 Task: Look for space in Mymensingh, Bangladesh from 8th June, 2023 to 12th June, 2023 for 2 adults in price range Rs.8000 to Rs.16000. Place can be private room with 1  bedroom having 1 bed and 1 bathroom. Property type can be flatguest house, hotel. Amenities needed are: air conditioning. Booking option can be shelf check-in. Required host language is English.
Action: Mouse moved to (408, 111)
Screenshot: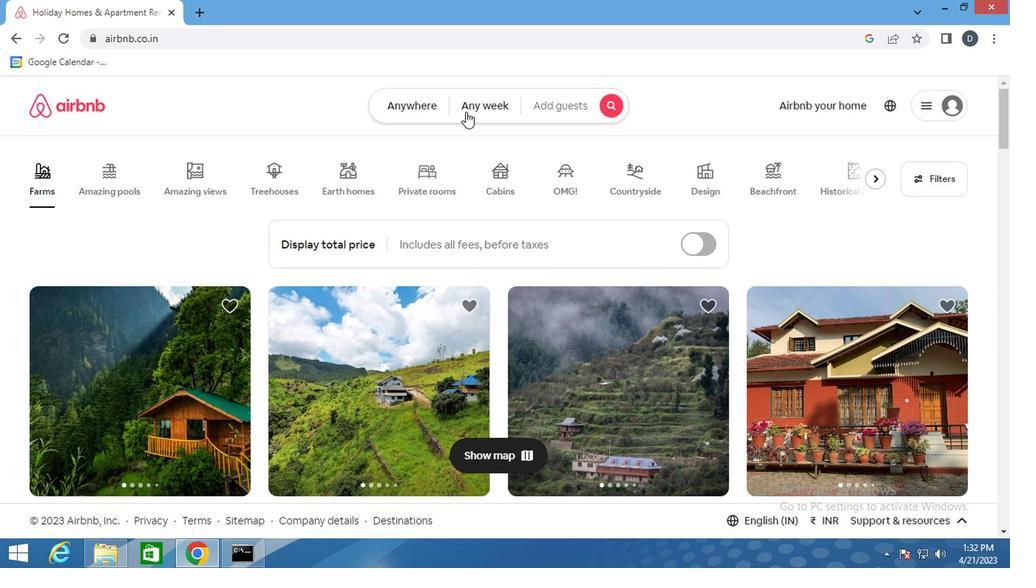 
Action: Mouse pressed left at (408, 111)
Screenshot: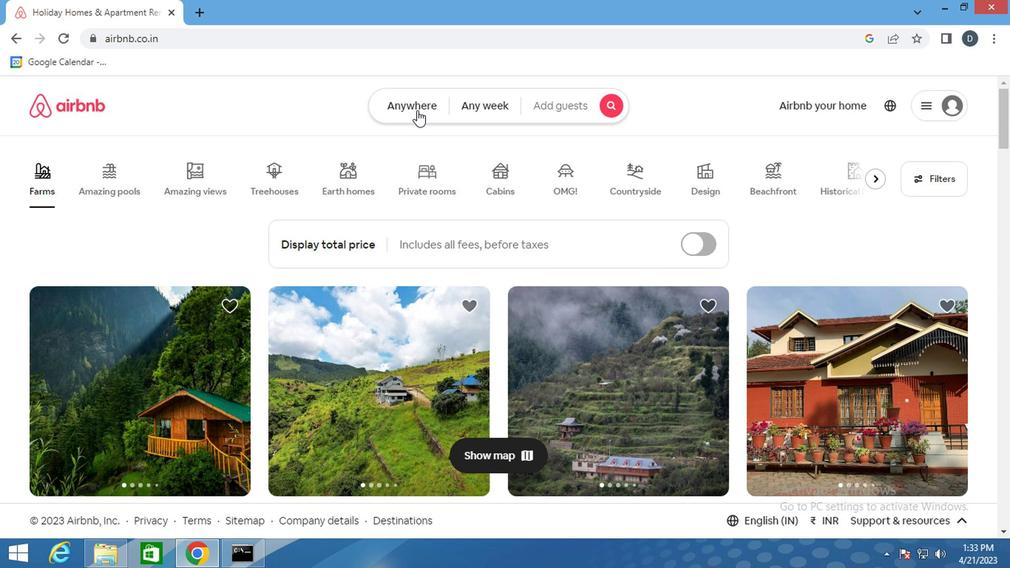 
Action: Mouse moved to (297, 170)
Screenshot: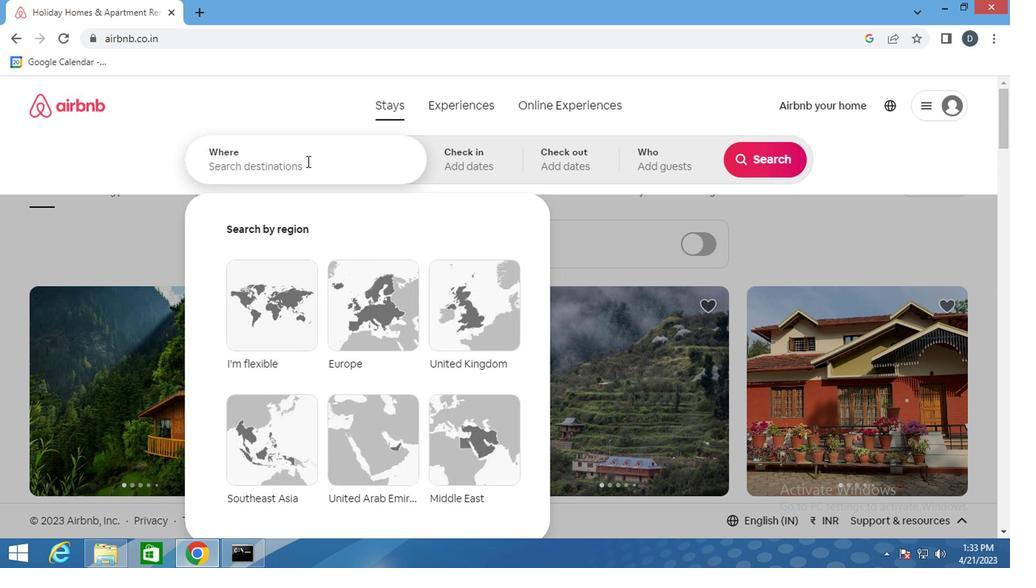 
Action: Mouse pressed left at (297, 170)
Screenshot: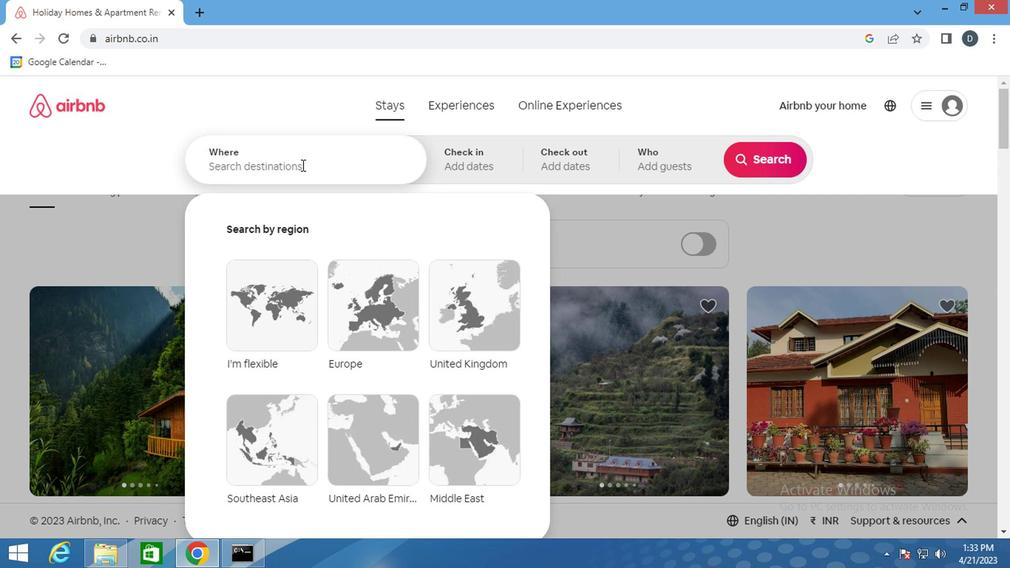 
Action: Key pressed <Key.shift_r>Mym<Key.down><Key.enter>
Screenshot: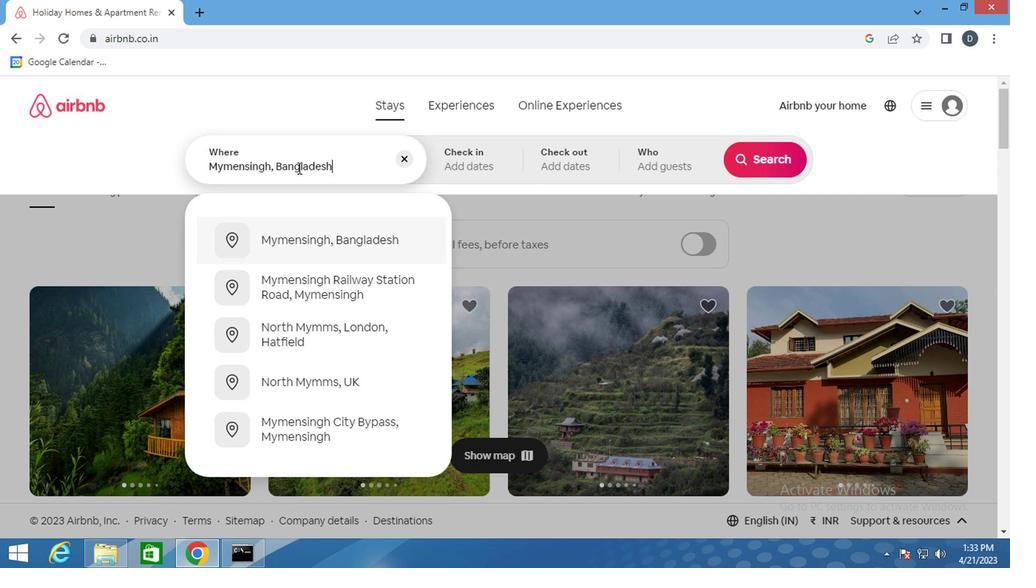
Action: Mouse moved to (745, 281)
Screenshot: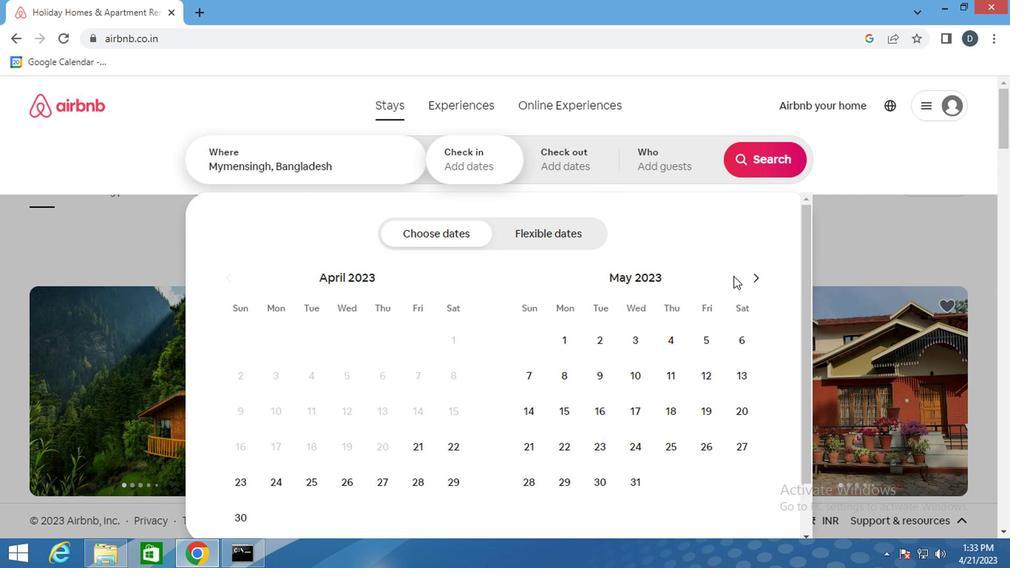 
Action: Mouse pressed left at (745, 281)
Screenshot: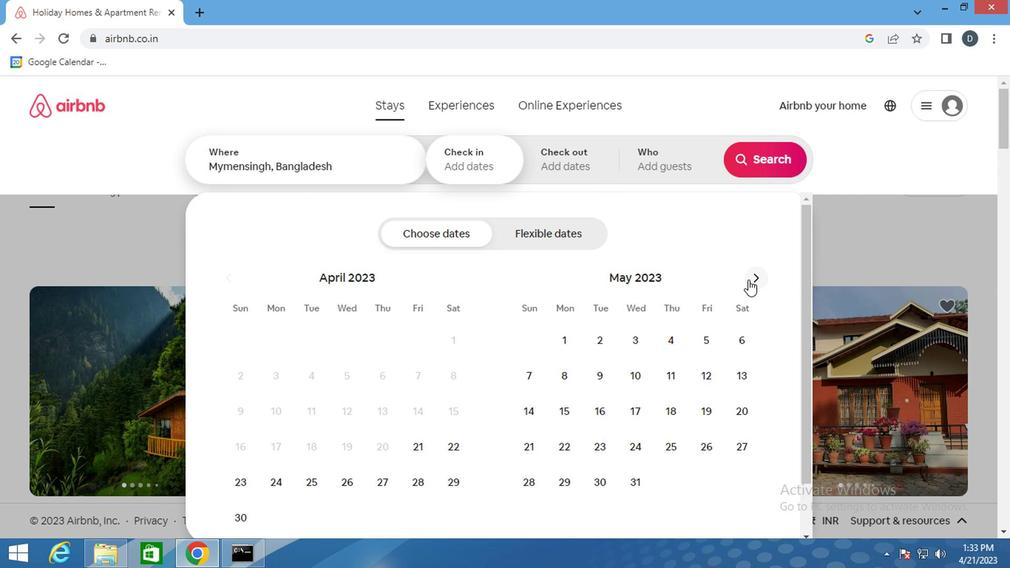 
Action: Mouse pressed left at (745, 281)
Screenshot: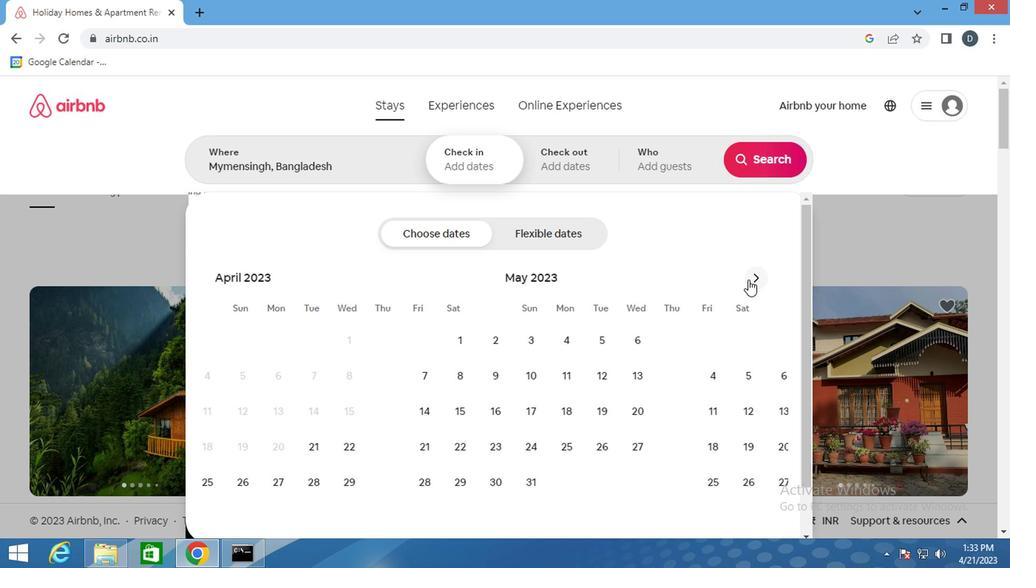 
Action: Mouse moved to (384, 380)
Screenshot: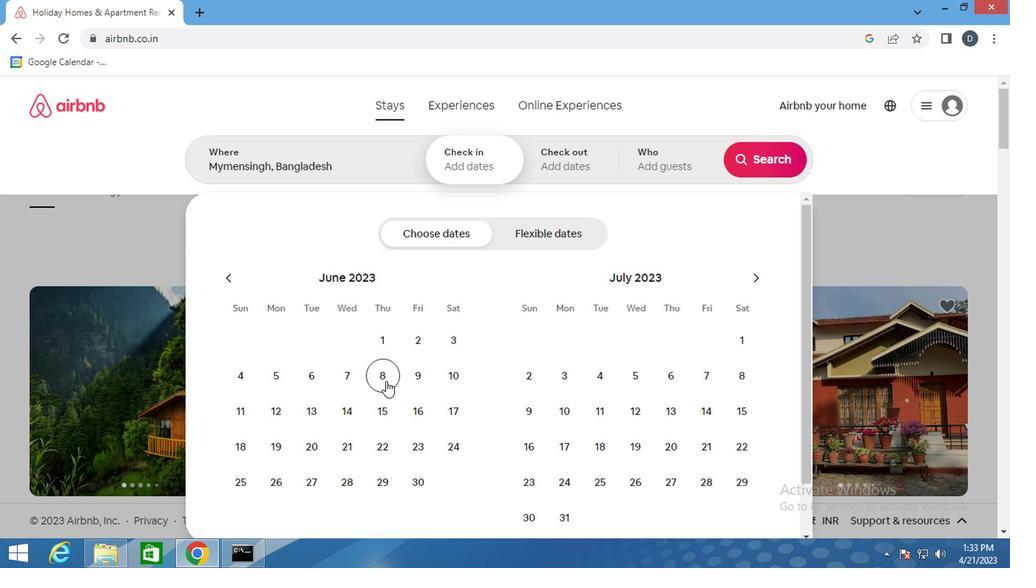 
Action: Mouse pressed left at (384, 380)
Screenshot: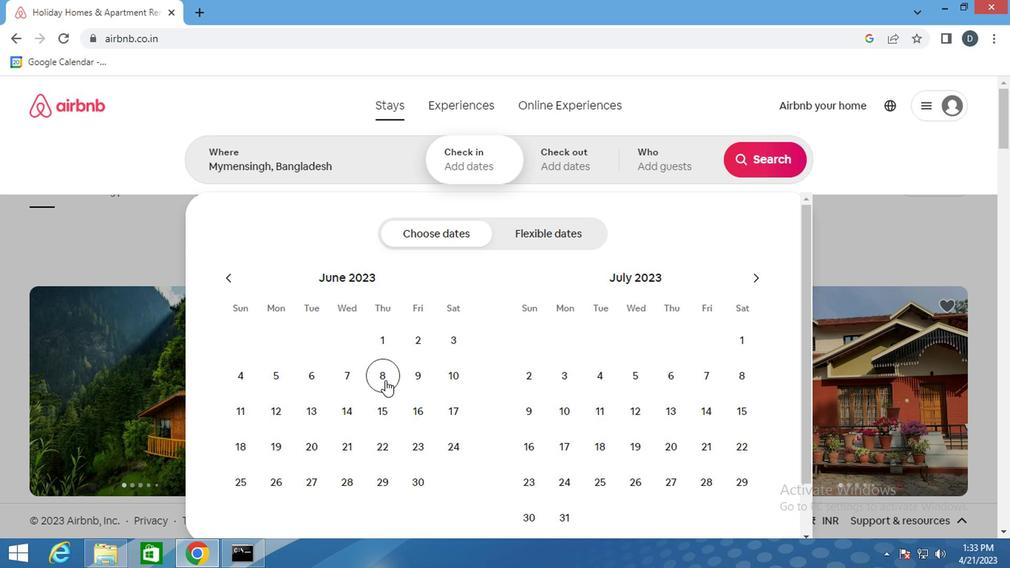 
Action: Mouse moved to (275, 410)
Screenshot: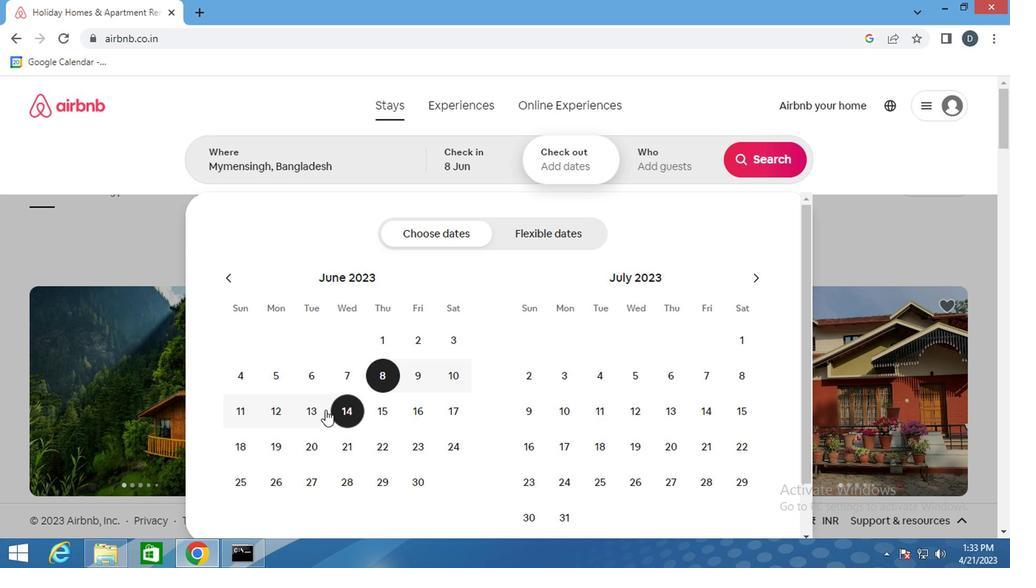 
Action: Mouse pressed left at (275, 410)
Screenshot: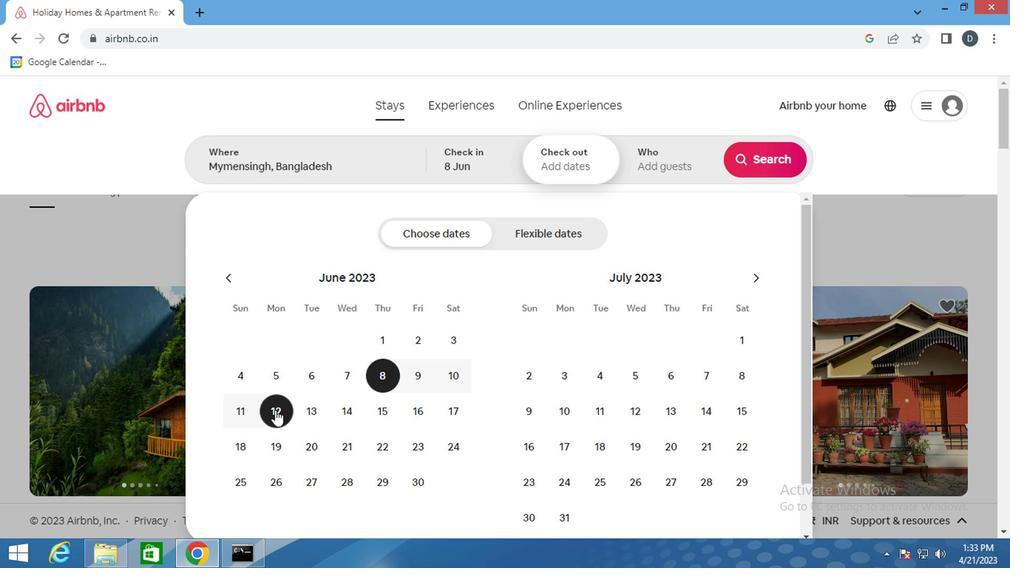 
Action: Mouse moved to (639, 163)
Screenshot: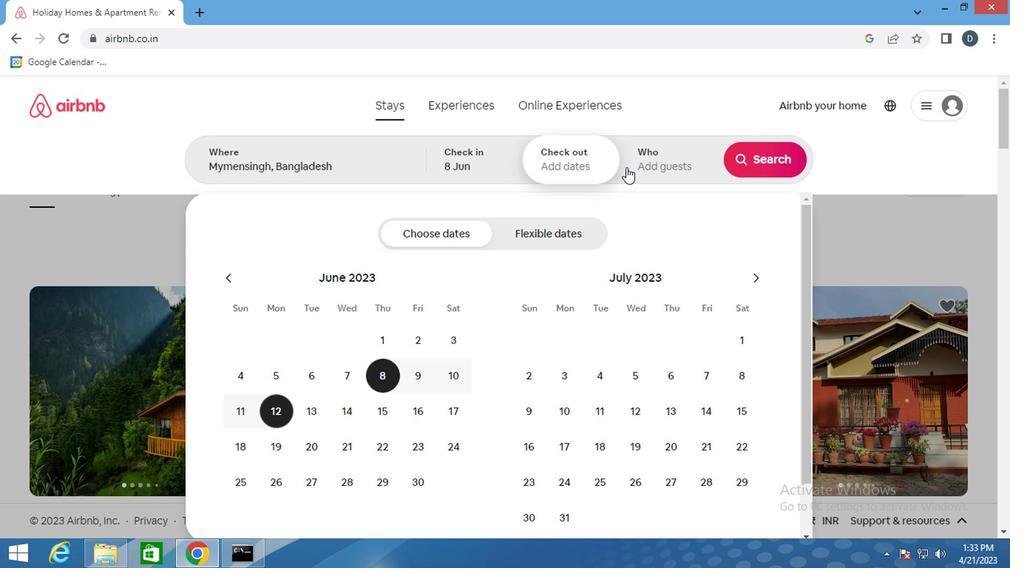 
Action: Mouse pressed left at (639, 163)
Screenshot: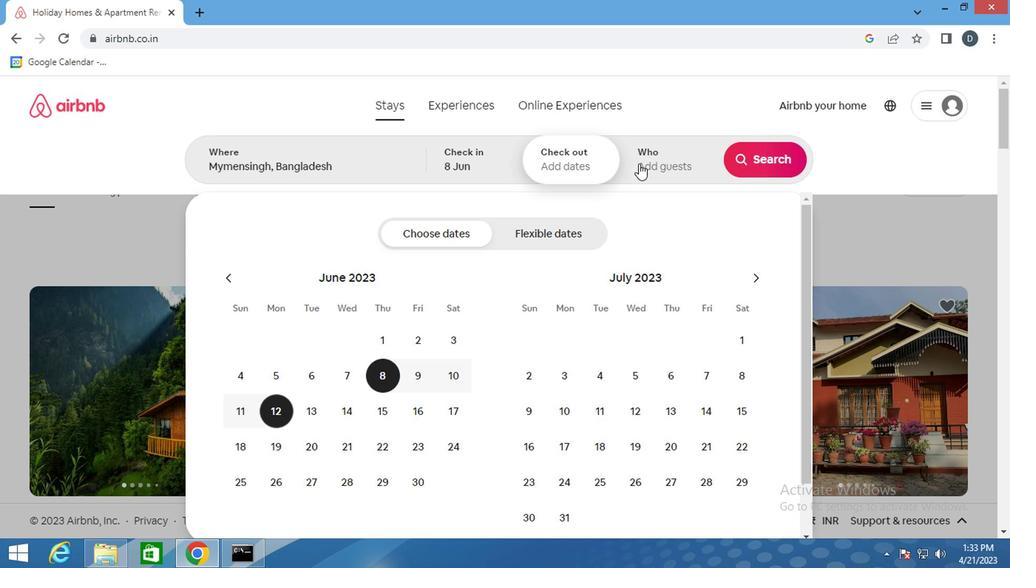 
Action: Mouse moved to (762, 241)
Screenshot: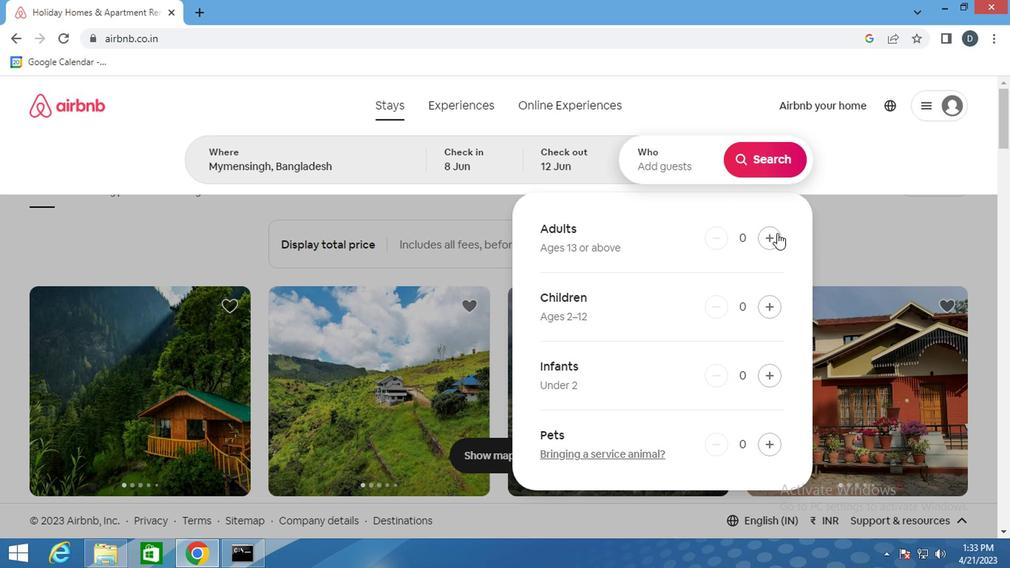 
Action: Mouse pressed left at (762, 241)
Screenshot: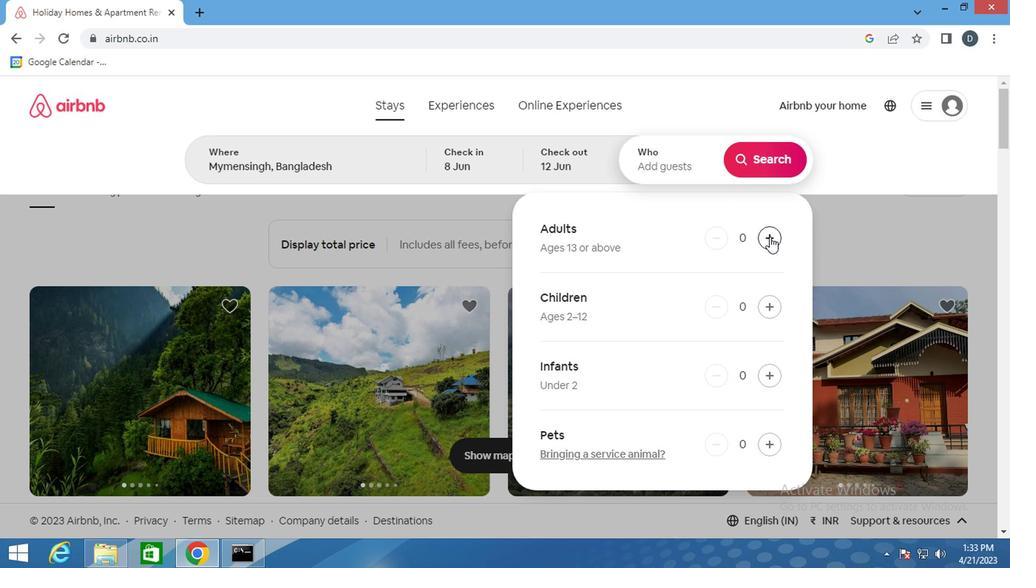 
Action: Mouse pressed left at (762, 241)
Screenshot: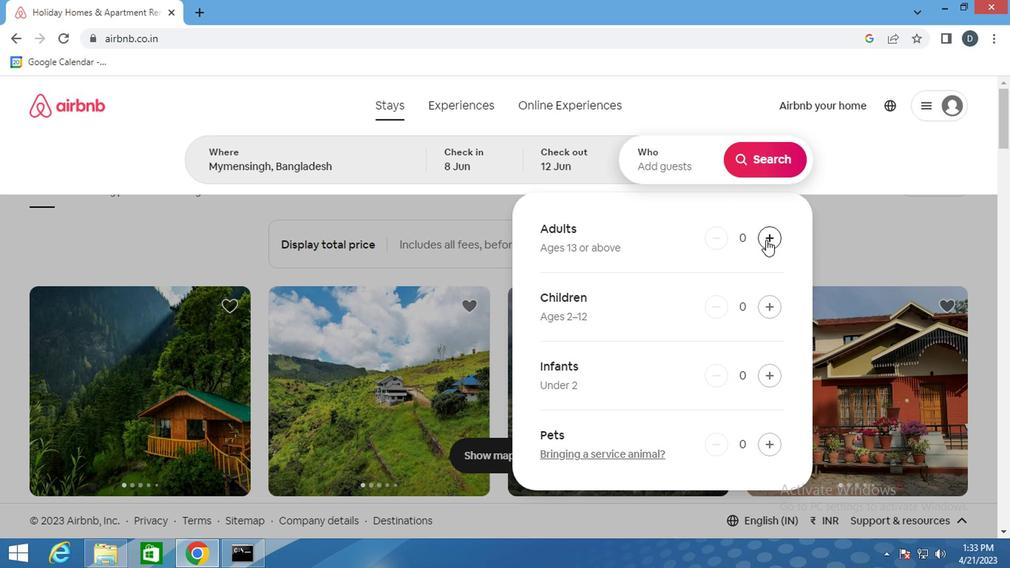 
Action: Mouse moved to (748, 173)
Screenshot: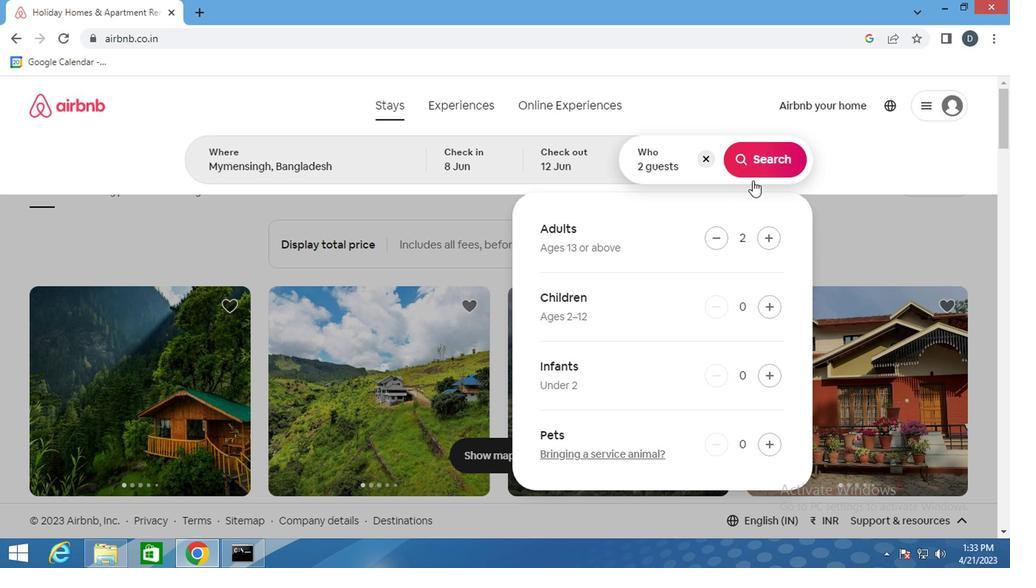 
Action: Mouse pressed left at (748, 173)
Screenshot: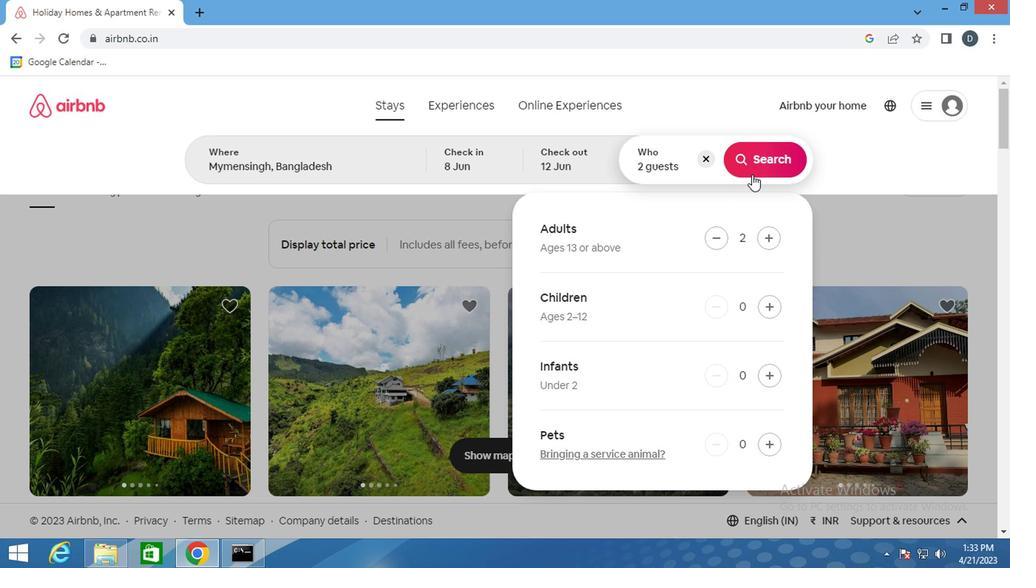 
Action: Mouse moved to (943, 177)
Screenshot: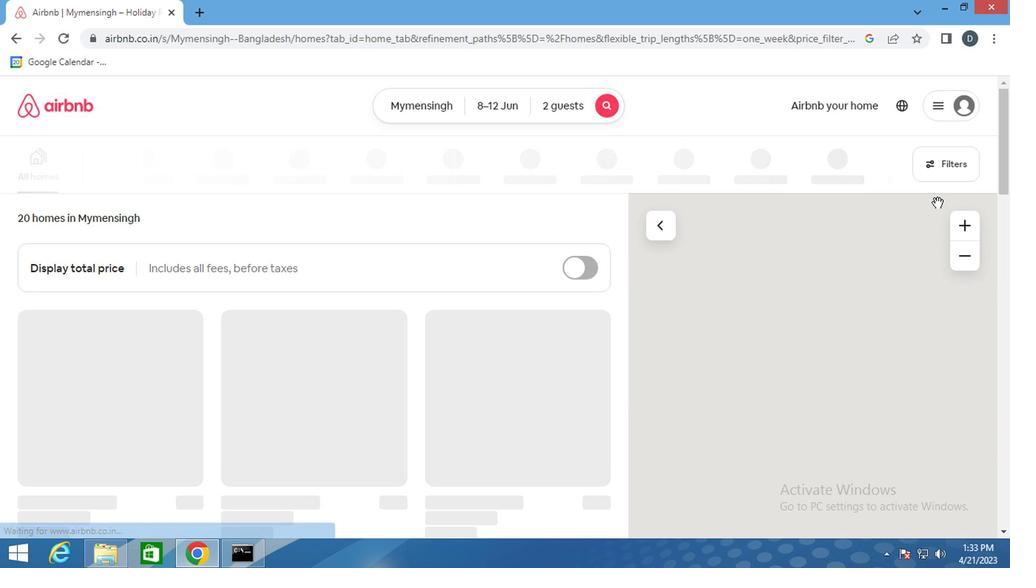 
Action: Mouse pressed left at (943, 177)
Screenshot: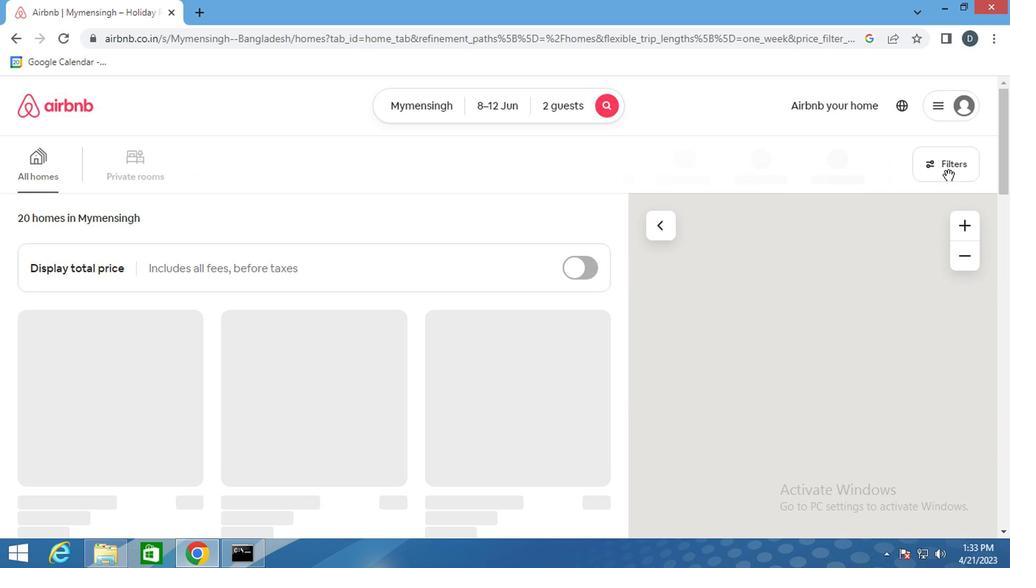 
Action: Mouse moved to (353, 350)
Screenshot: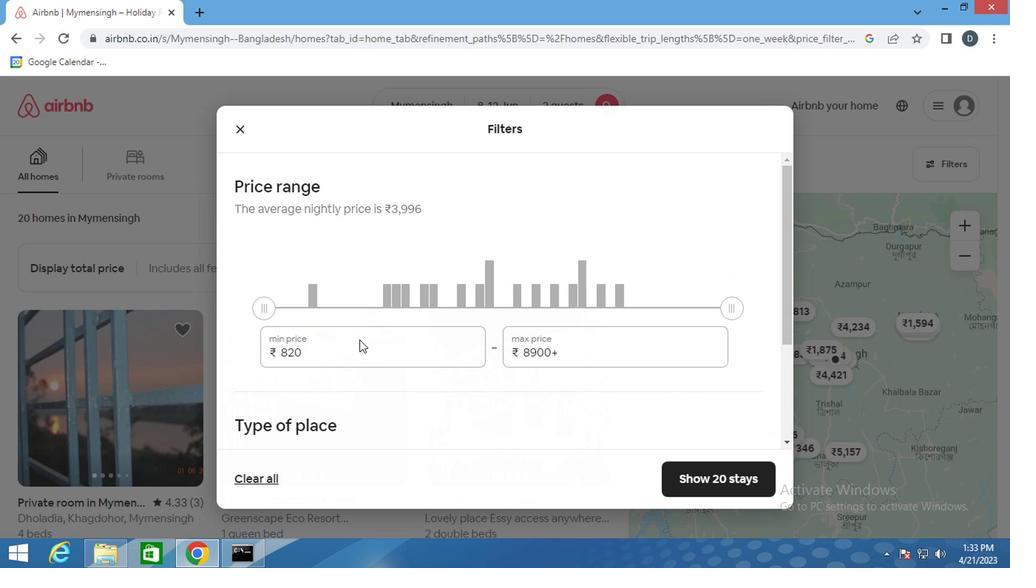 
Action: Mouse pressed left at (353, 350)
Screenshot: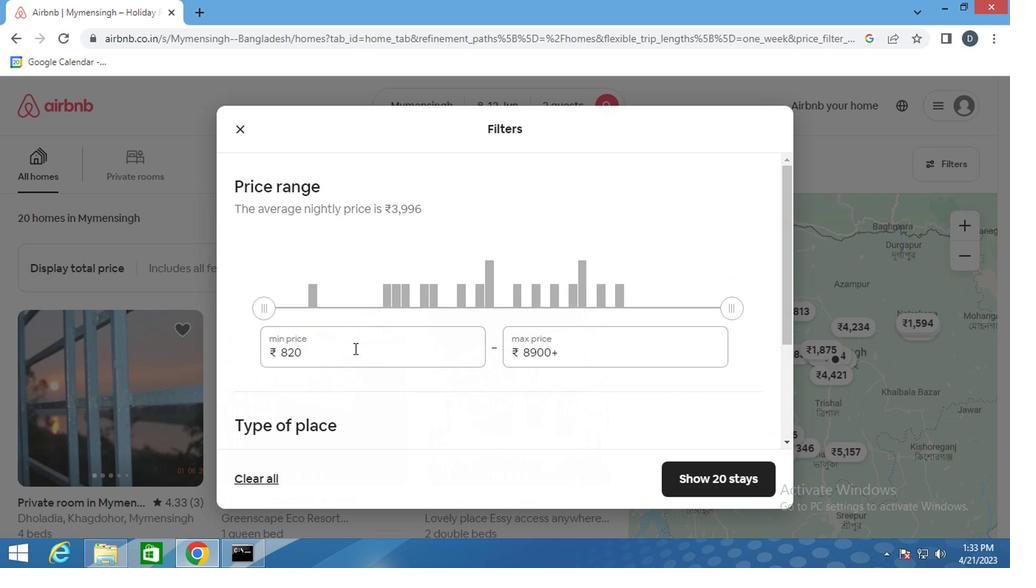 
Action: Mouse pressed left at (353, 350)
Screenshot: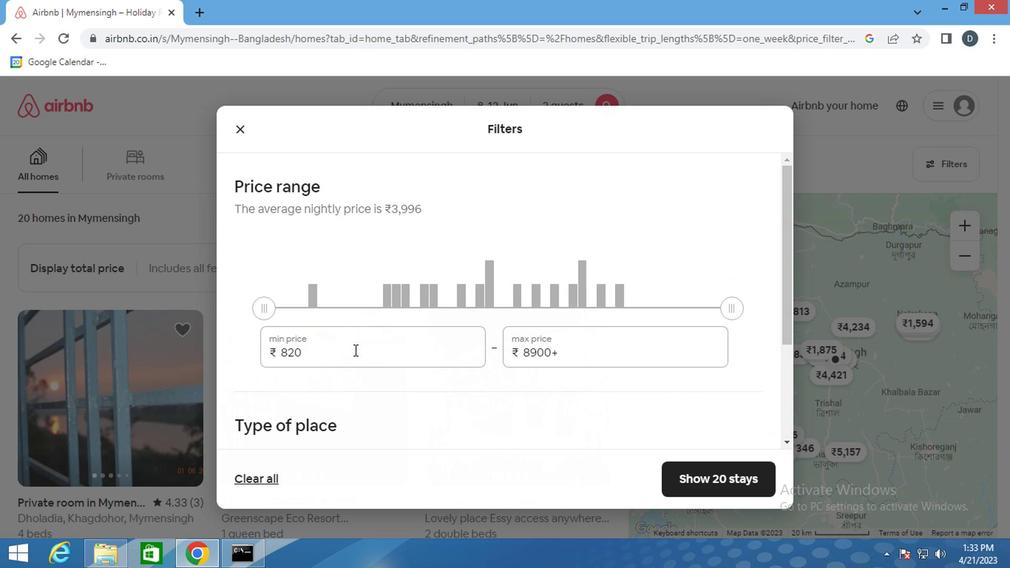 
Action: Mouse moved to (357, 350)
Screenshot: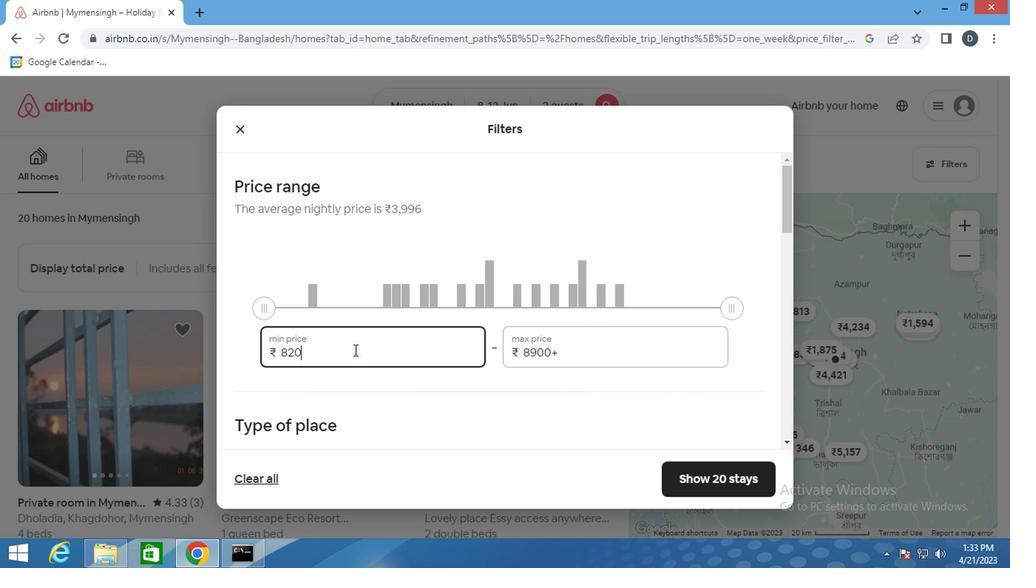 
Action: Key pressed 8000<Key.tab>ctrl+Actrl+16000
Screenshot: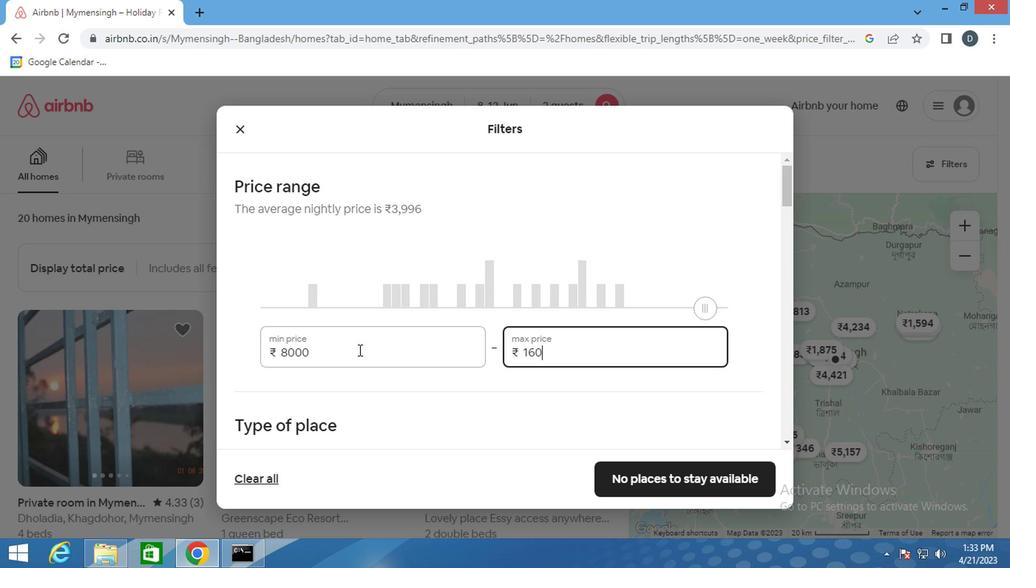 
Action: Mouse moved to (407, 328)
Screenshot: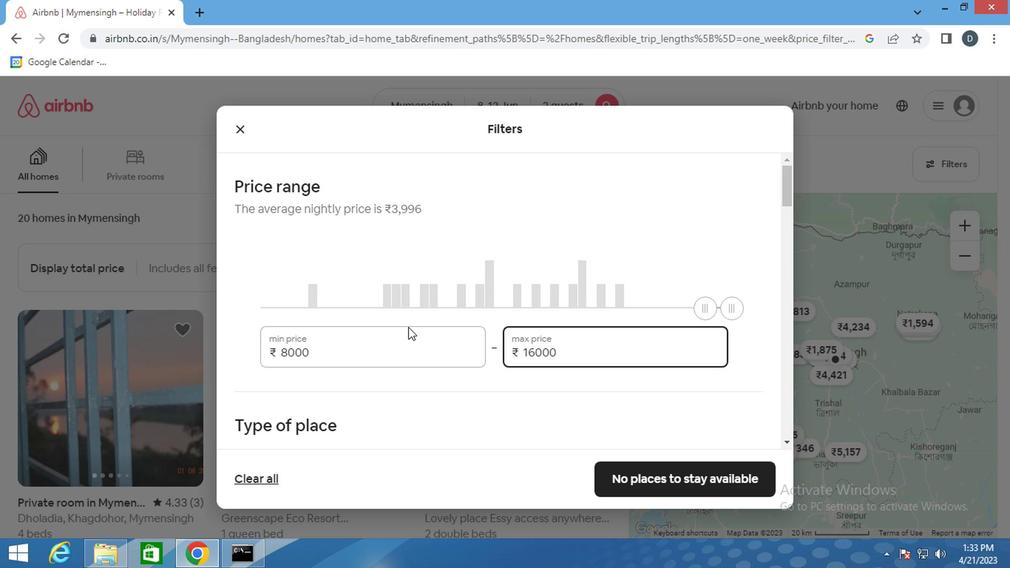 
Action: Mouse scrolled (407, 327) with delta (0, -1)
Screenshot: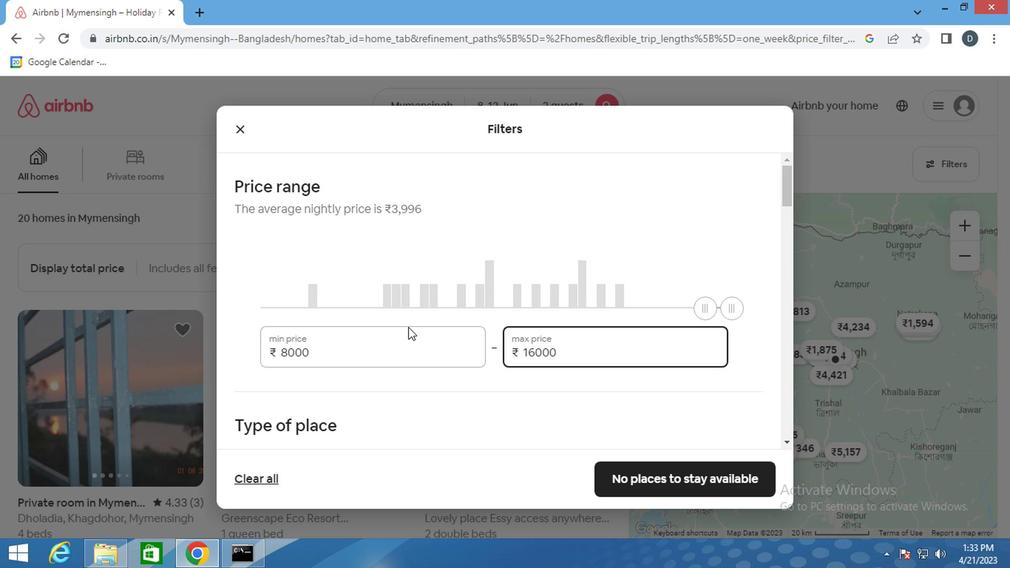 
Action: Mouse moved to (407, 330)
Screenshot: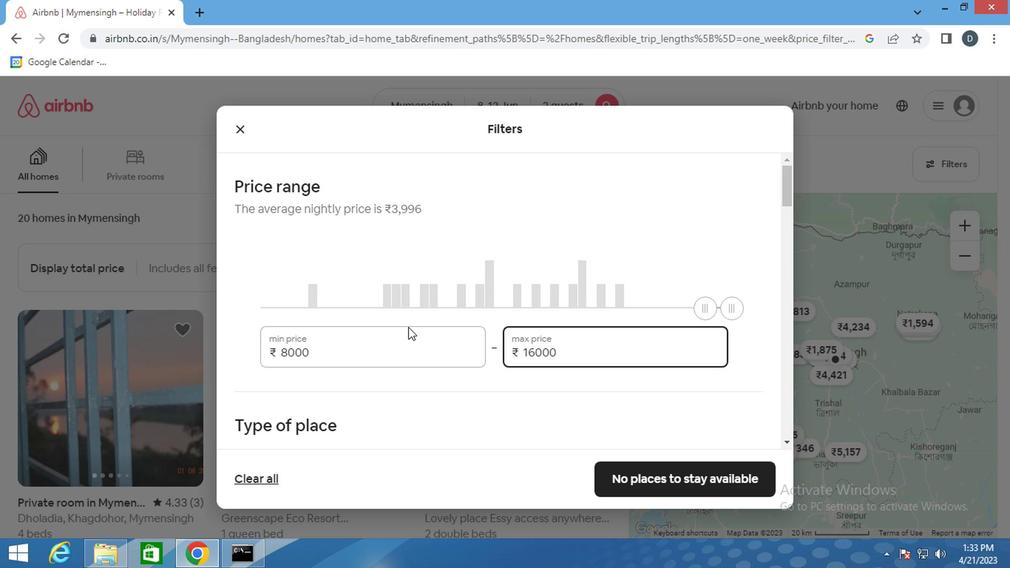 
Action: Mouse scrolled (407, 329) with delta (0, 0)
Screenshot: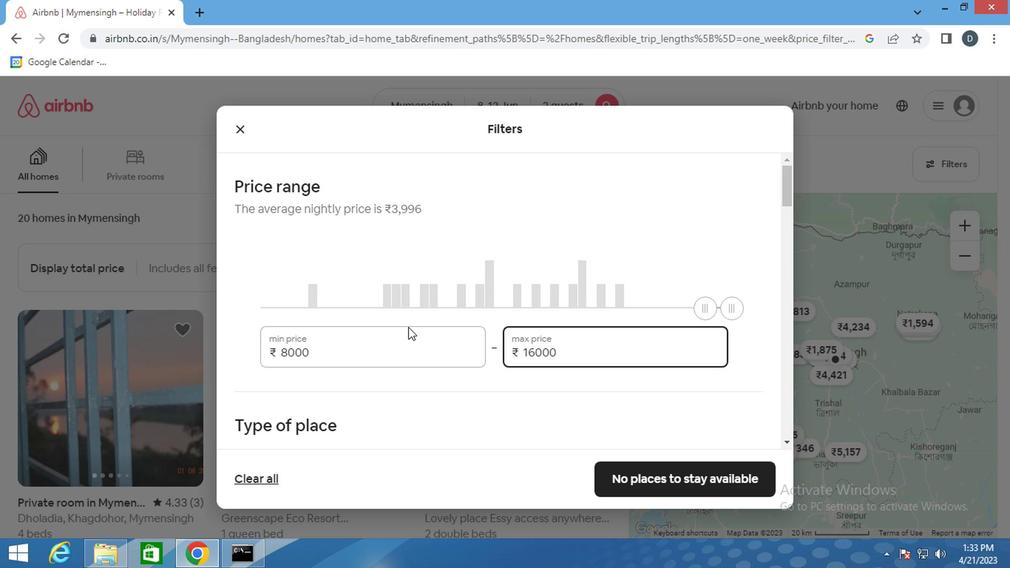 
Action: Mouse moved to (550, 333)
Screenshot: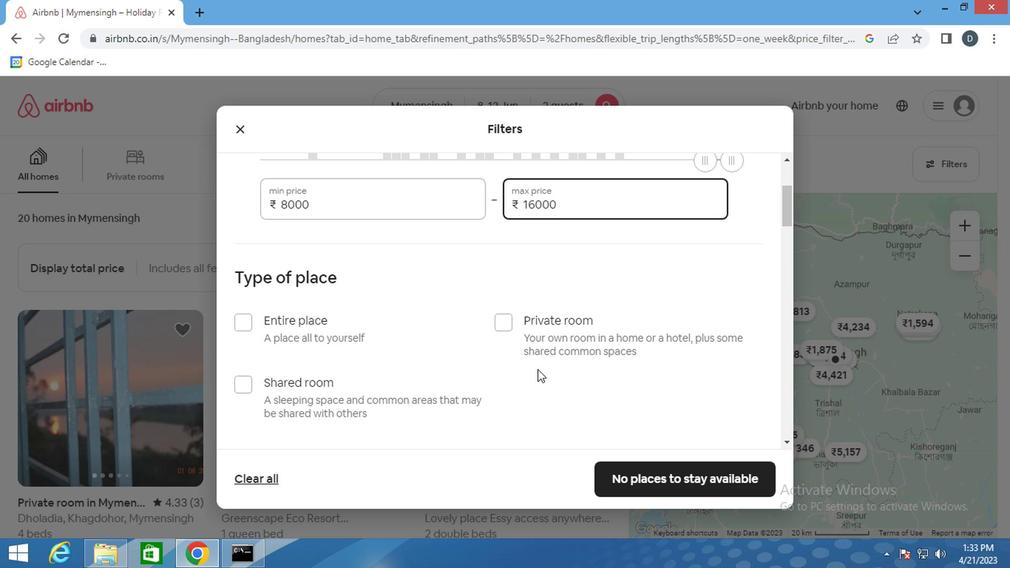 
Action: Mouse pressed left at (550, 333)
Screenshot: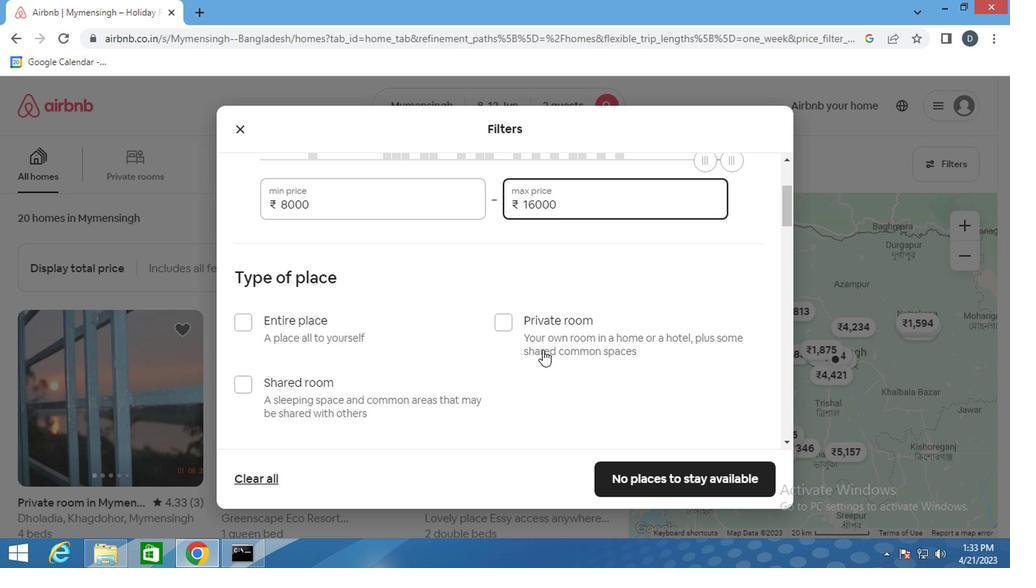 
Action: Mouse moved to (550, 333)
Screenshot: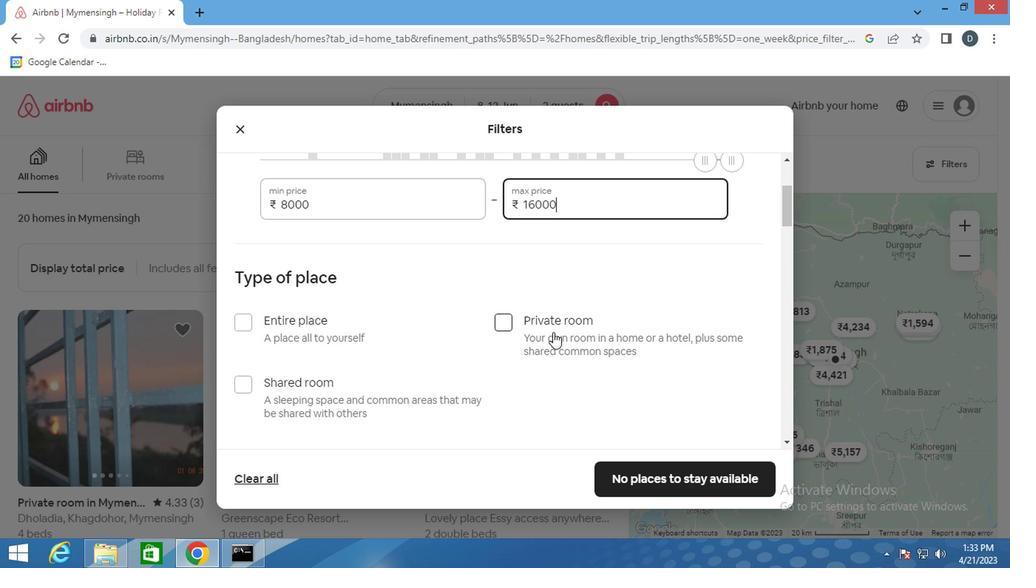 
Action: Mouse scrolled (550, 332) with delta (0, -1)
Screenshot: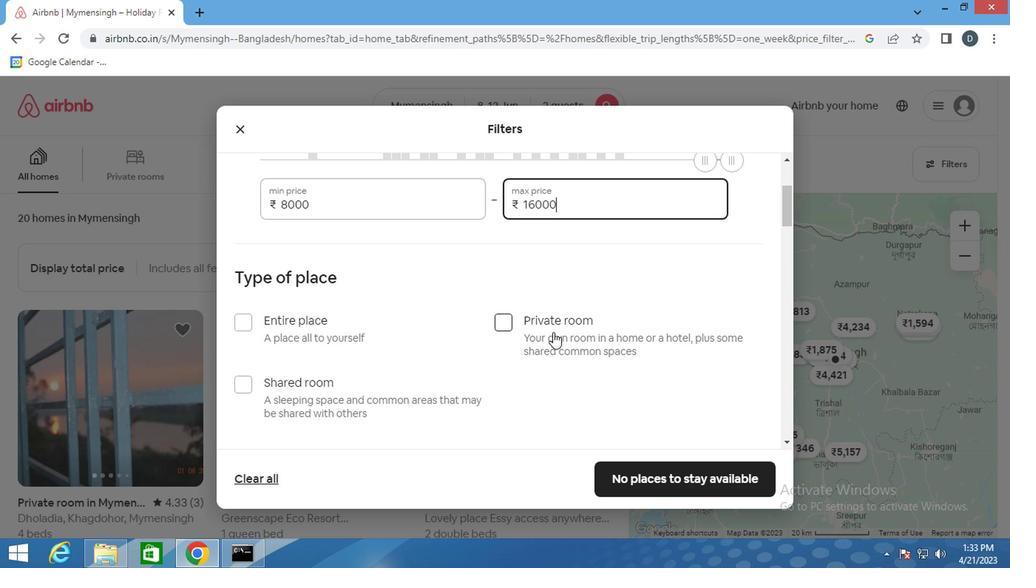 
Action: Mouse scrolled (550, 332) with delta (0, -1)
Screenshot: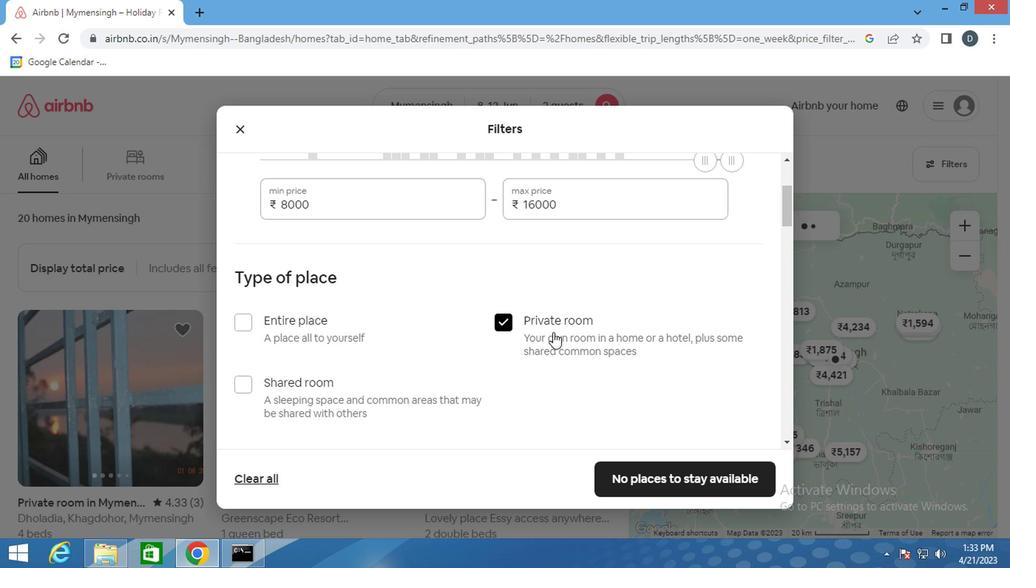 
Action: Mouse scrolled (550, 332) with delta (0, -1)
Screenshot: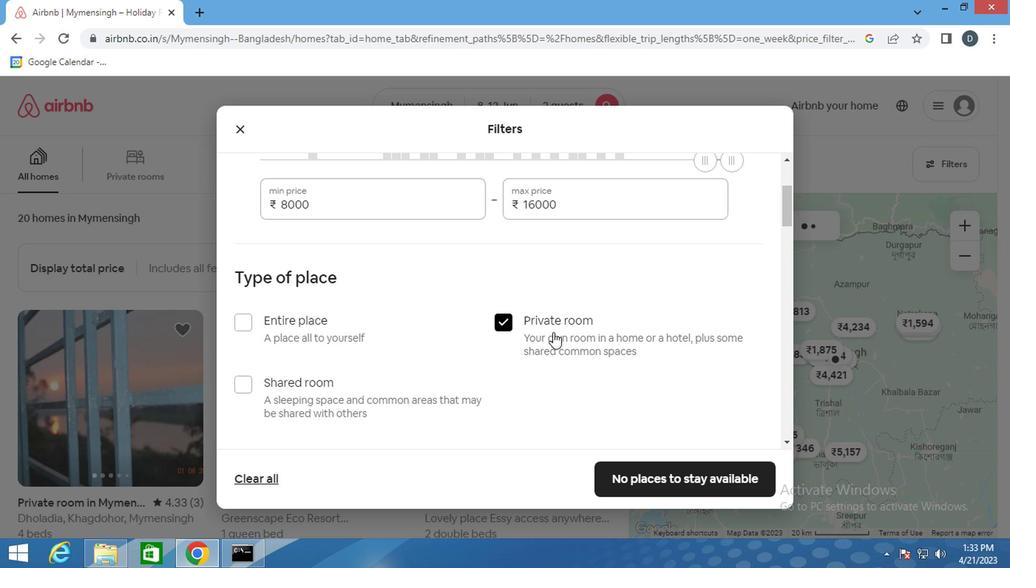 
Action: Mouse moved to (550, 334)
Screenshot: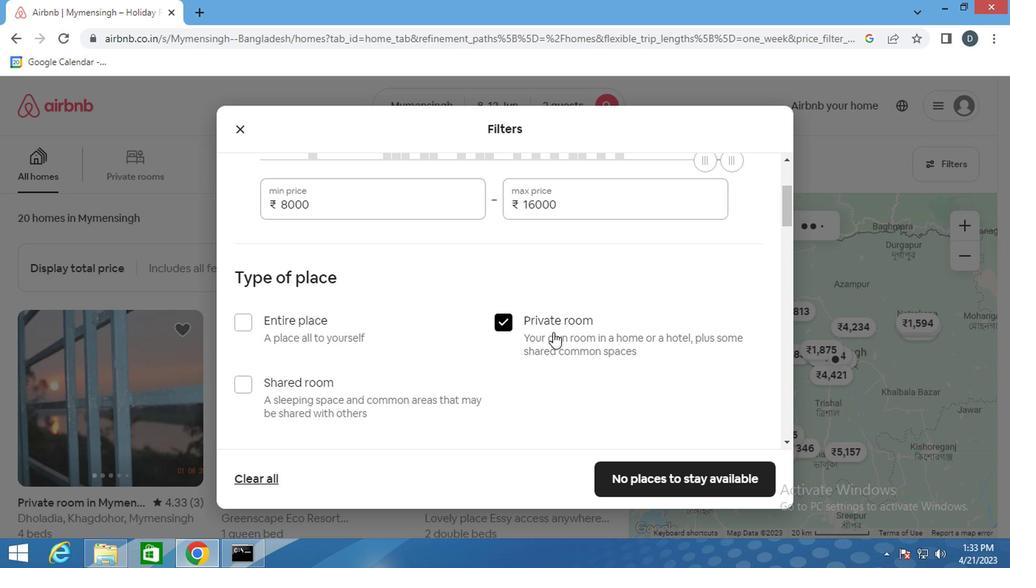 
Action: Mouse scrolled (550, 333) with delta (0, 0)
Screenshot: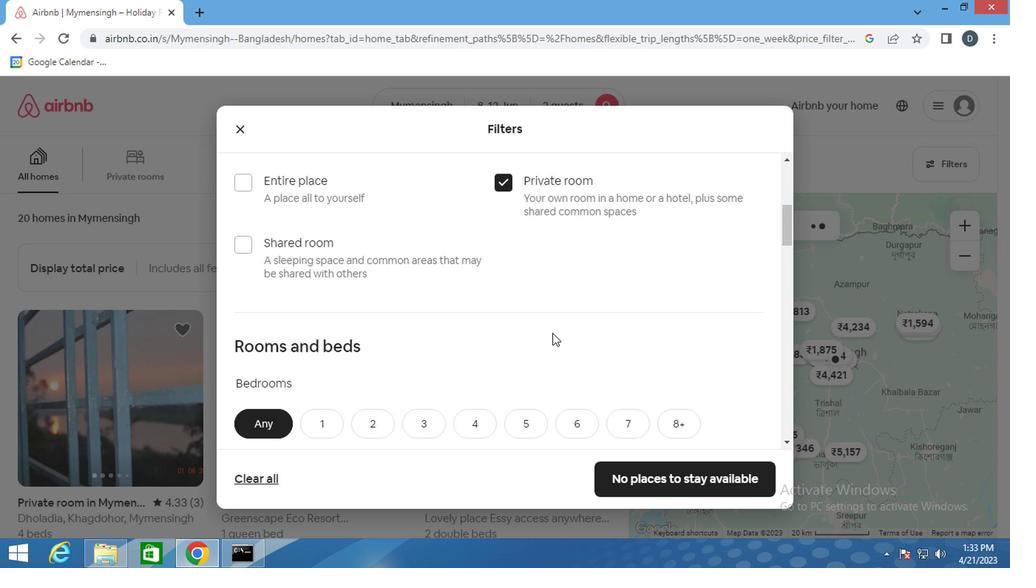 
Action: Mouse moved to (335, 265)
Screenshot: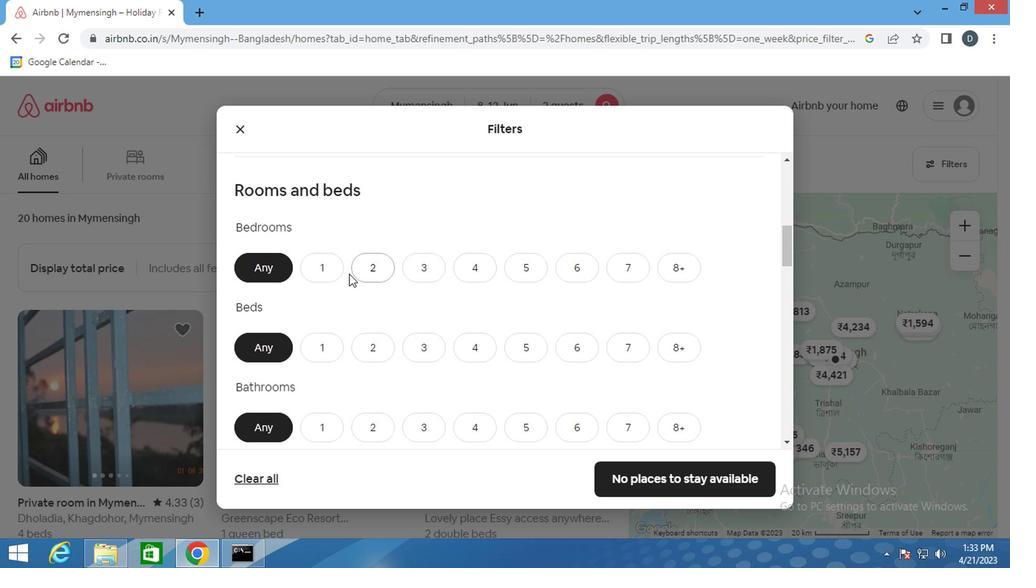 
Action: Mouse pressed left at (335, 265)
Screenshot: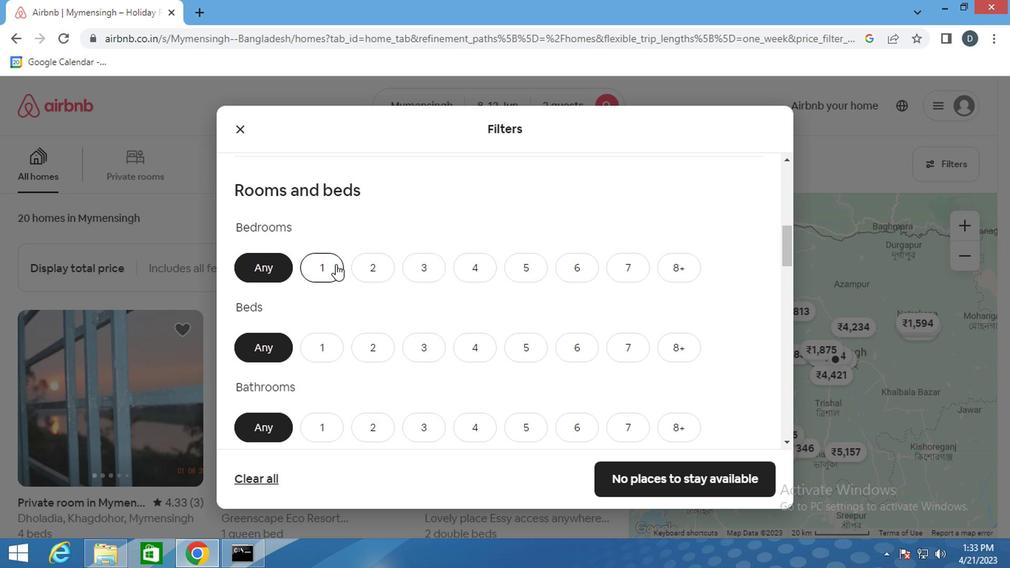 
Action: Mouse moved to (327, 353)
Screenshot: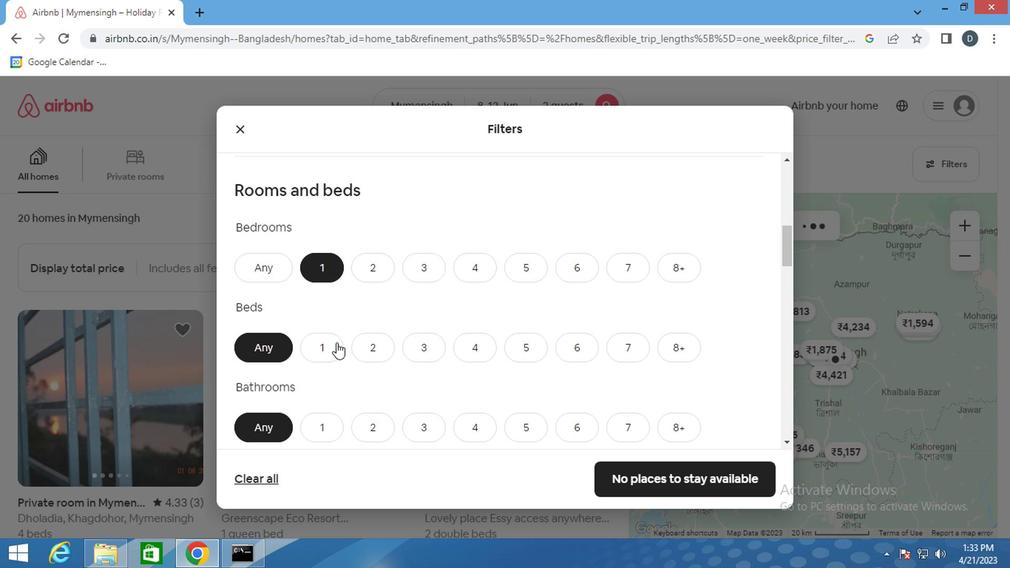 
Action: Mouse pressed left at (327, 353)
Screenshot: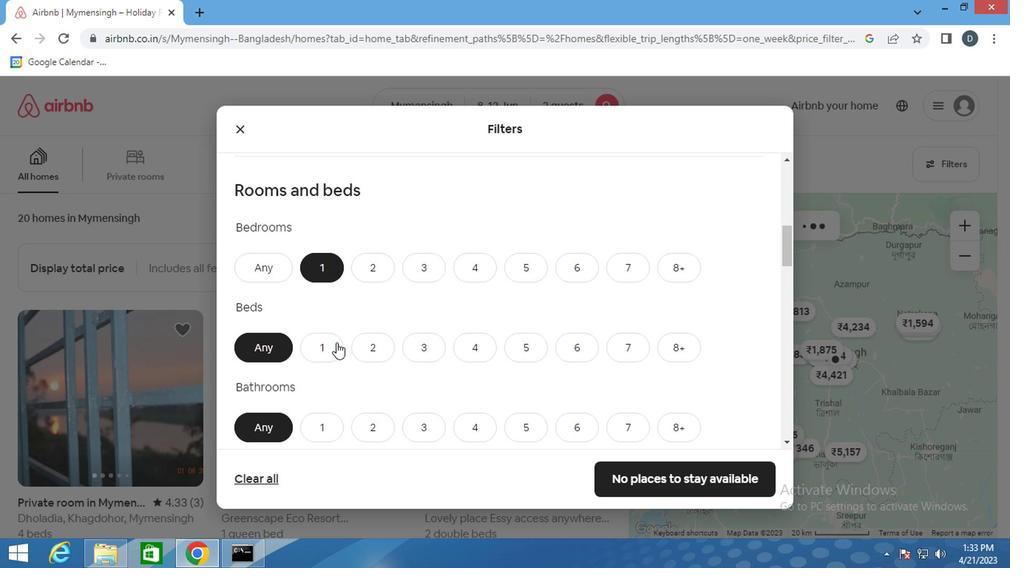 
Action: Mouse moved to (316, 425)
Screenshot: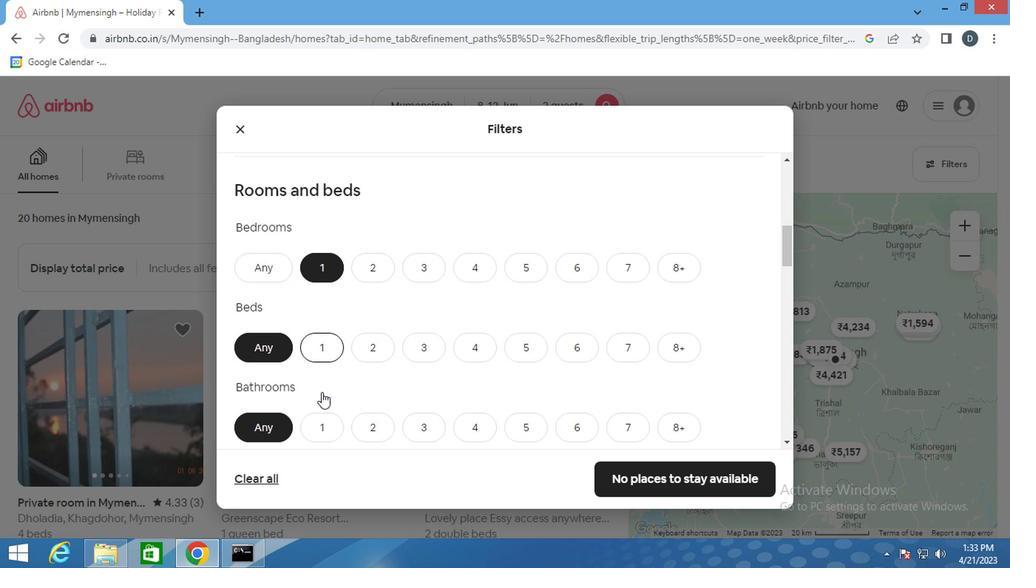 
Action: Mouse pressed left at (316, 425)
Screenshot: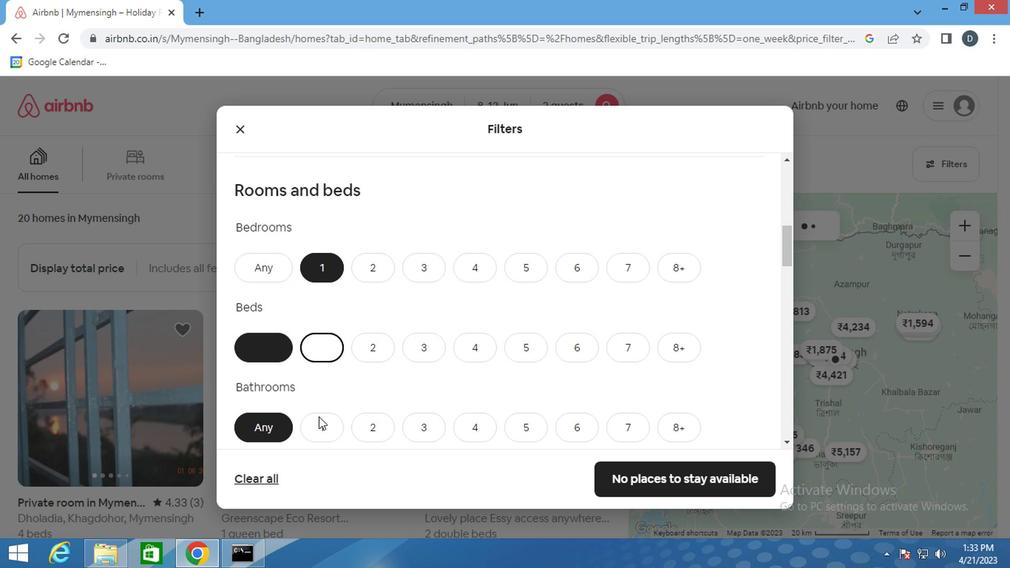 
Action: Mouse moved to (367, 390)
Screenshot: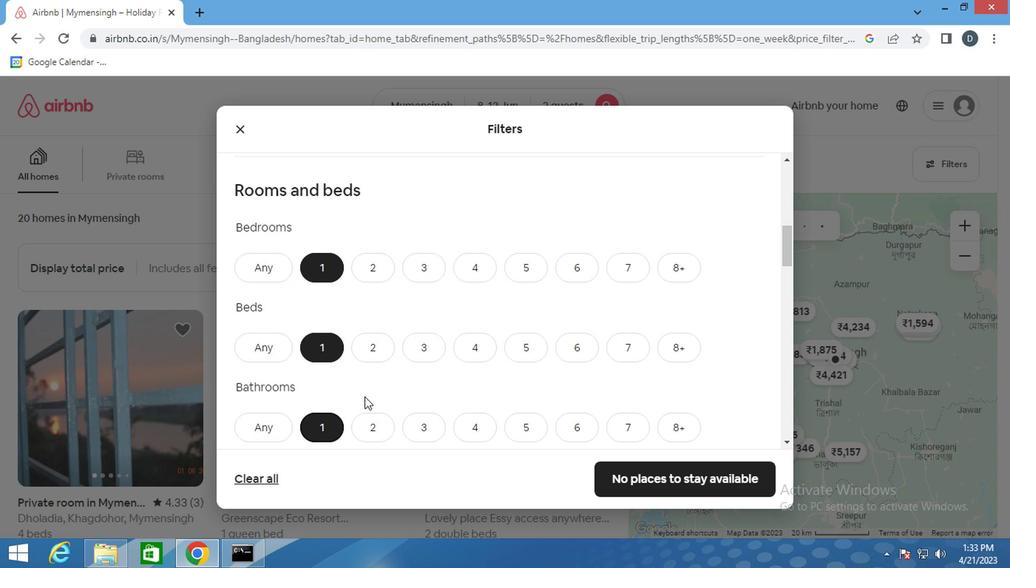 
Action: Mouse scrolled (367, 389) with delta (0, 0)
Screenshot: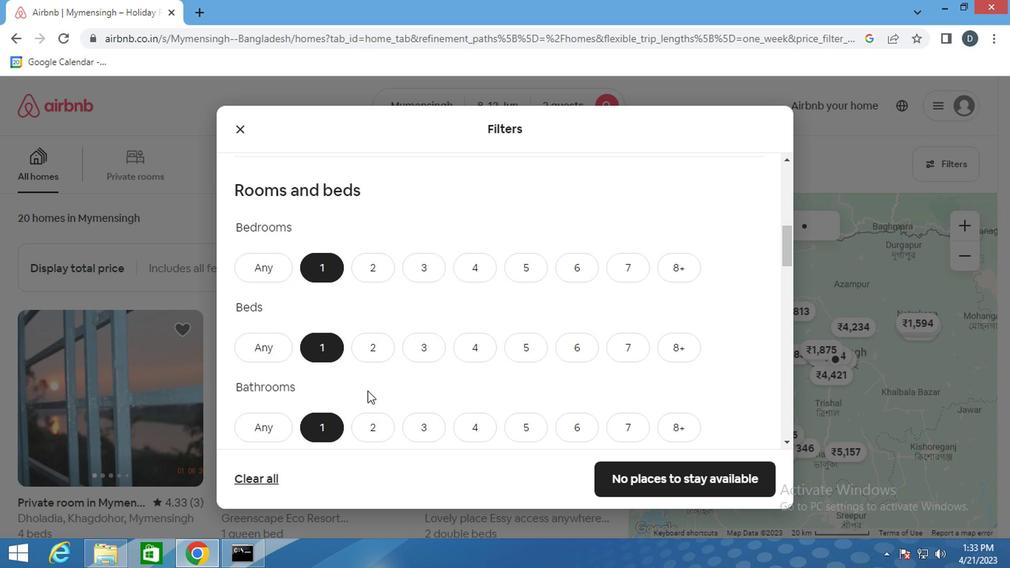 
Action: Mouse scrolled (367, 389) with delta (0, 0)
Screenshot: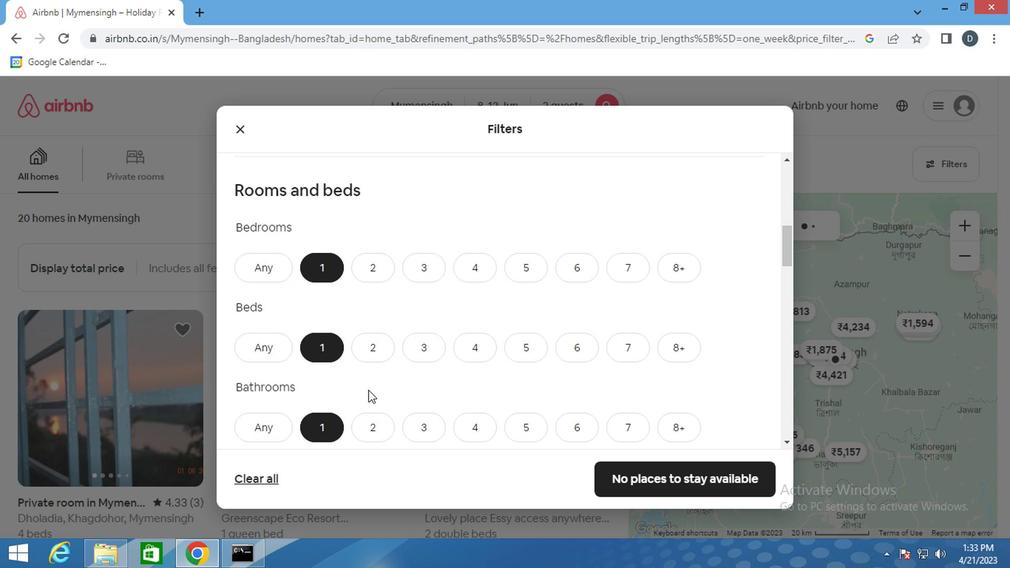 
Action: Mouse scrolled (367, 389) with delta (0, 0)
Screenshot: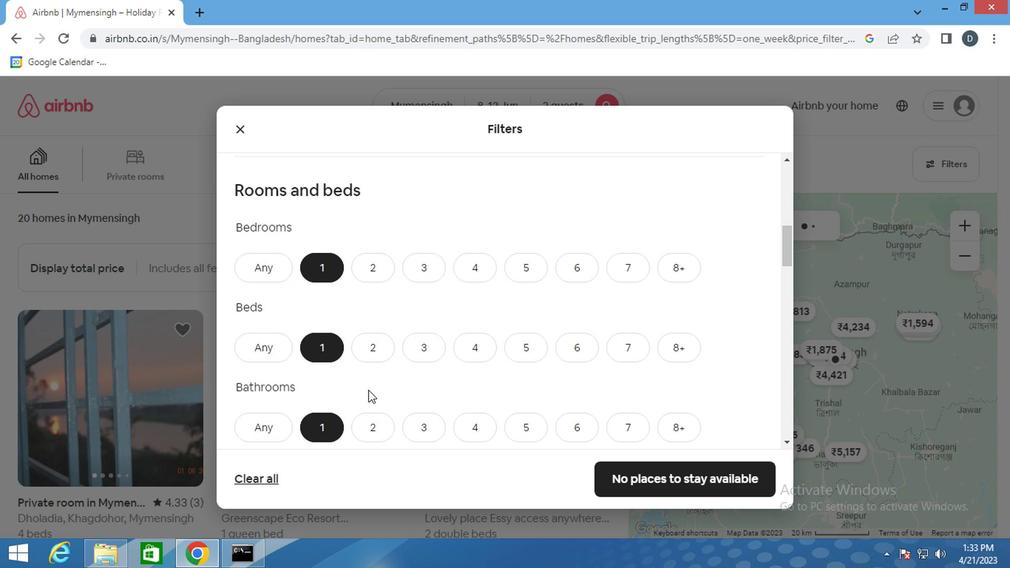 
Action: Mouse moved to (368, 388)
Screenshot: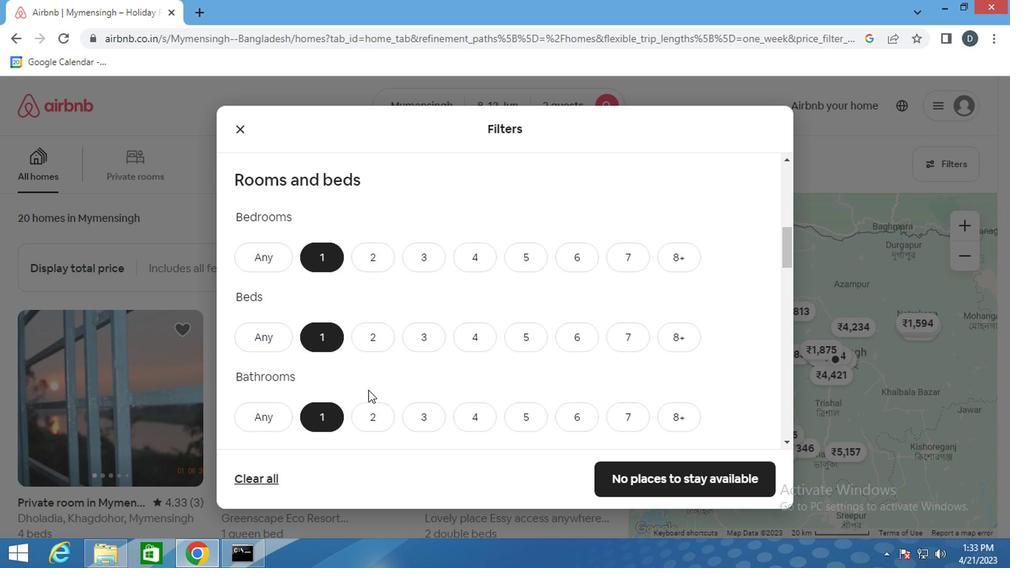 
Action: Mouse scrolled (368, 387) with delta (0, 0)
Screenshot: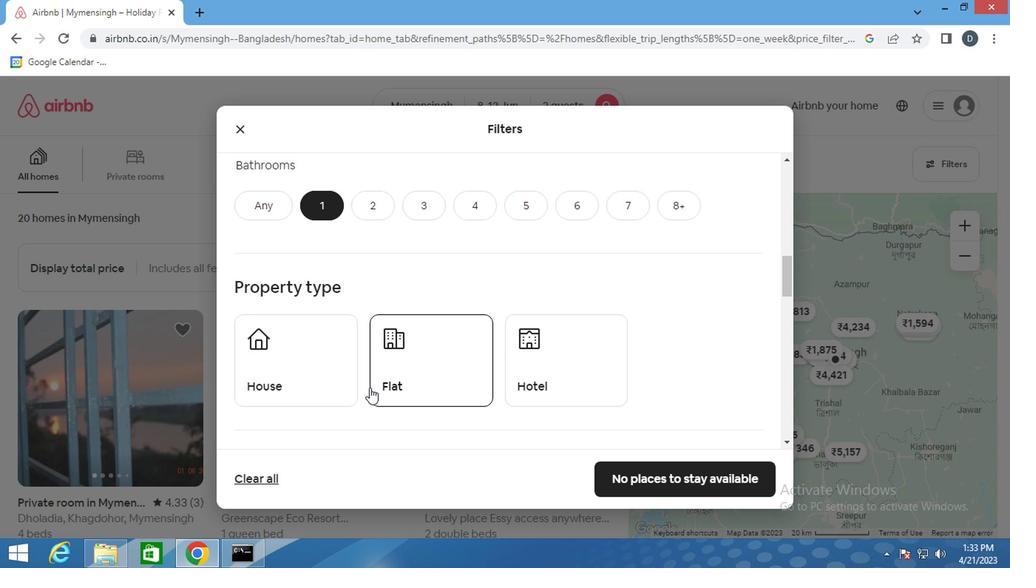 
Action: Mouse scrolled (368, 387) with delta (0, 0)
Screenshot: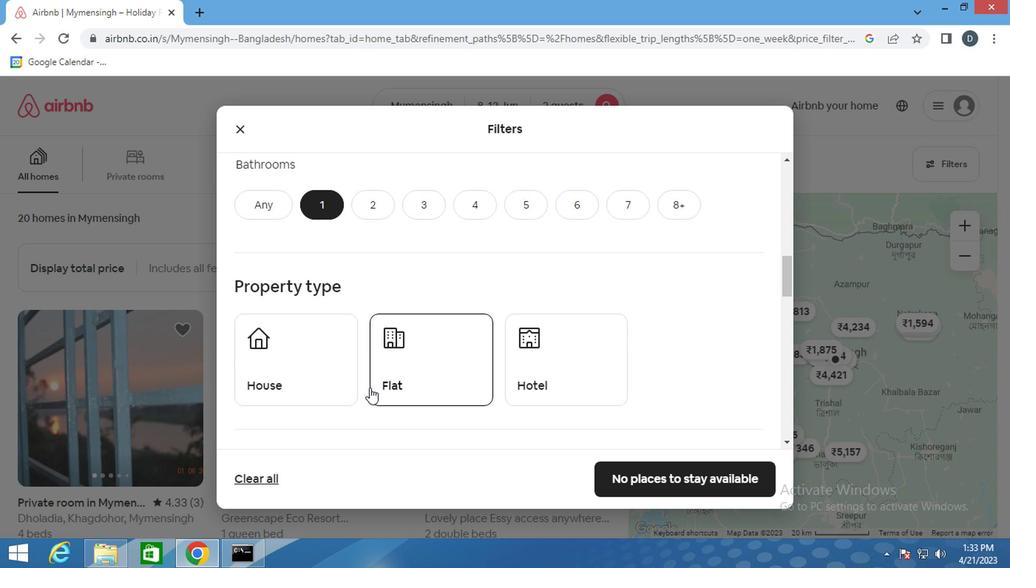 
Action: Mouse moved to (389, 213)
Screenshot: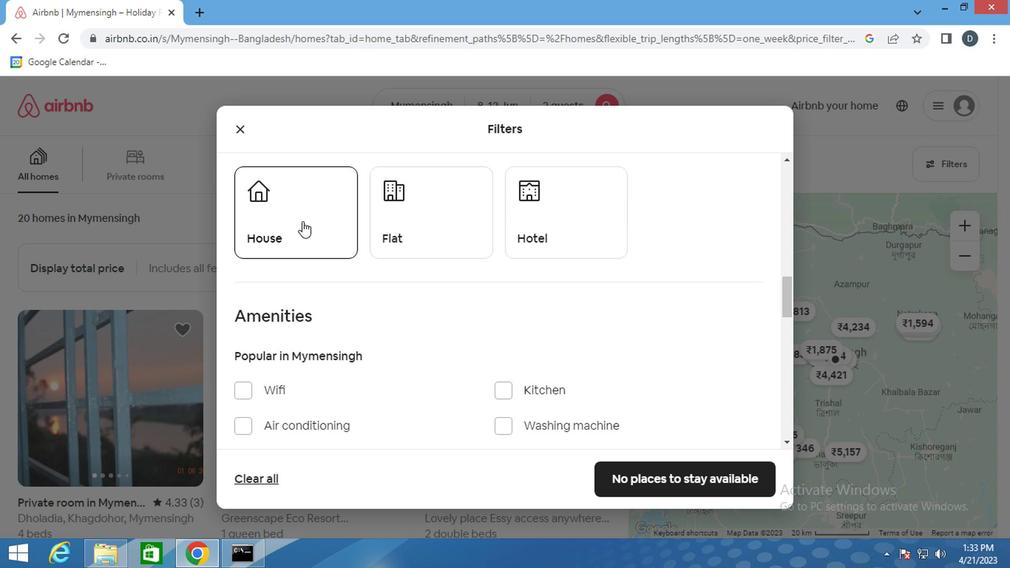 
Action: Mouse pressed left at (389, 213)
Screenshot: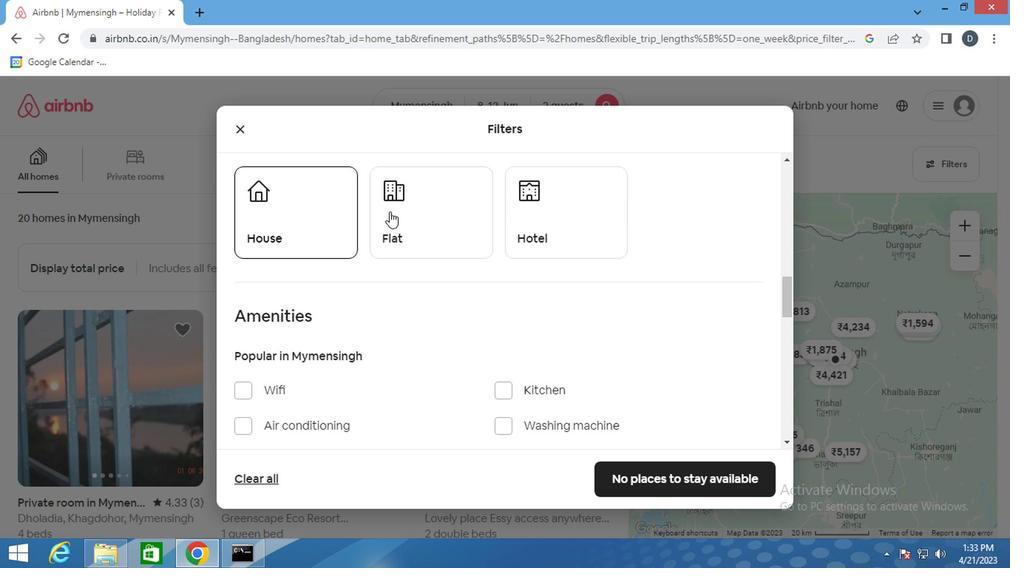 
Action: Mouse moved to (558, 194)
Screenshot: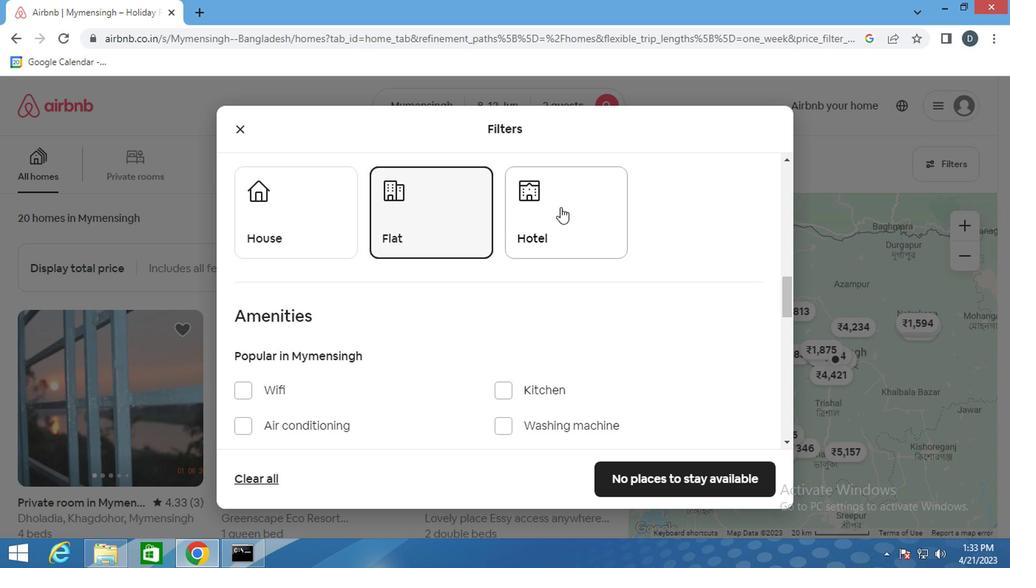 
Action: Mouse pressed left at (558, 194)
Screenshot: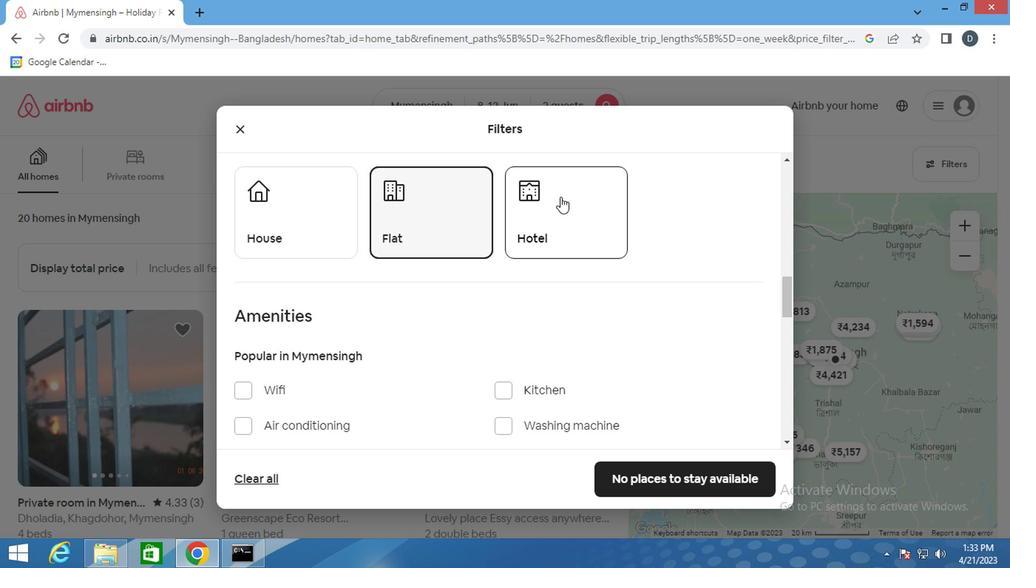 
Action: Mouse moved to (570, 306)
Screenshot: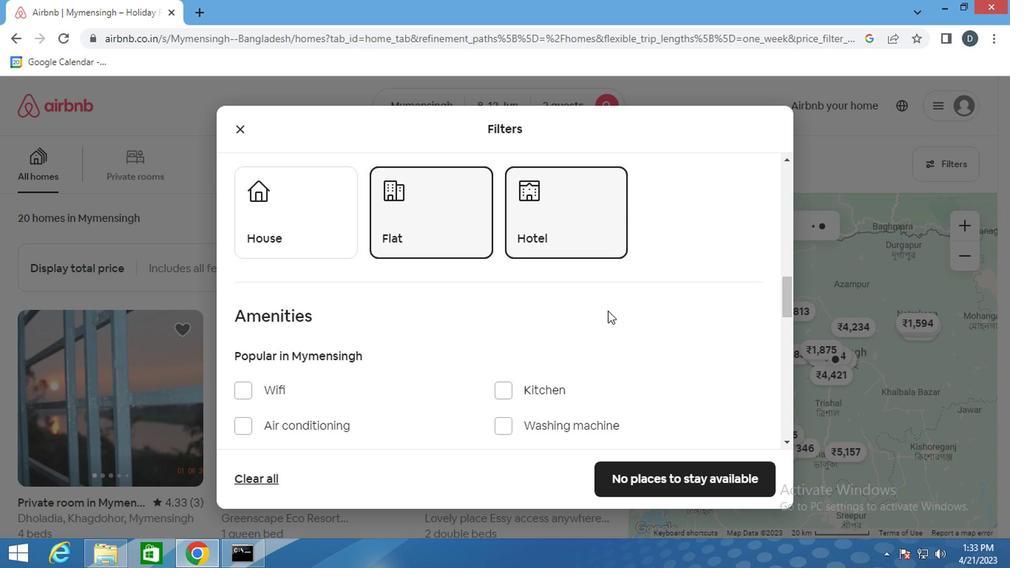 
Action: Mouse scrolled (570, 306) with delta (0, 0)
Screenshot: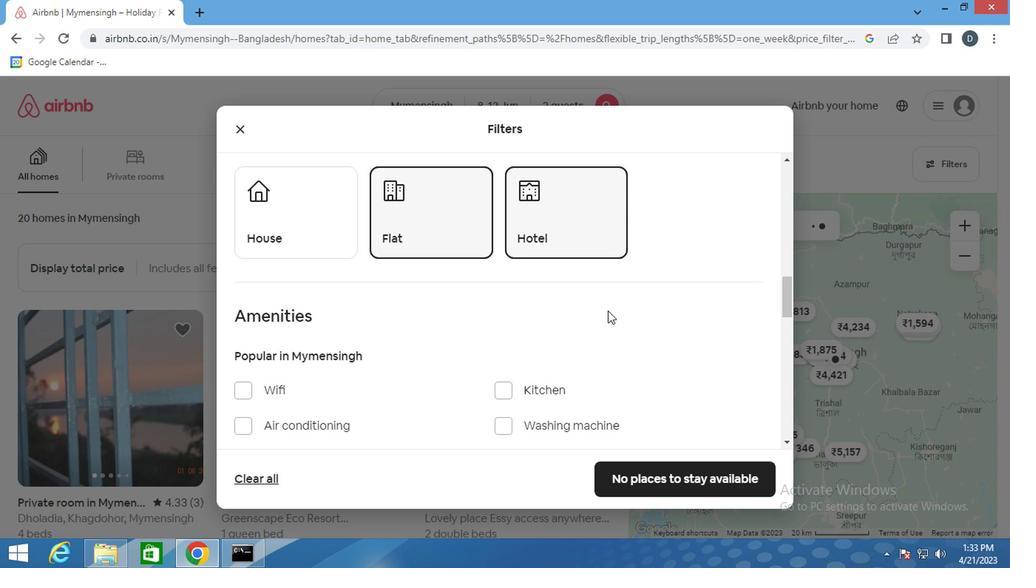 
Action: Mouse scrolled (570, 306) with delta (0, 0)
Screenshot: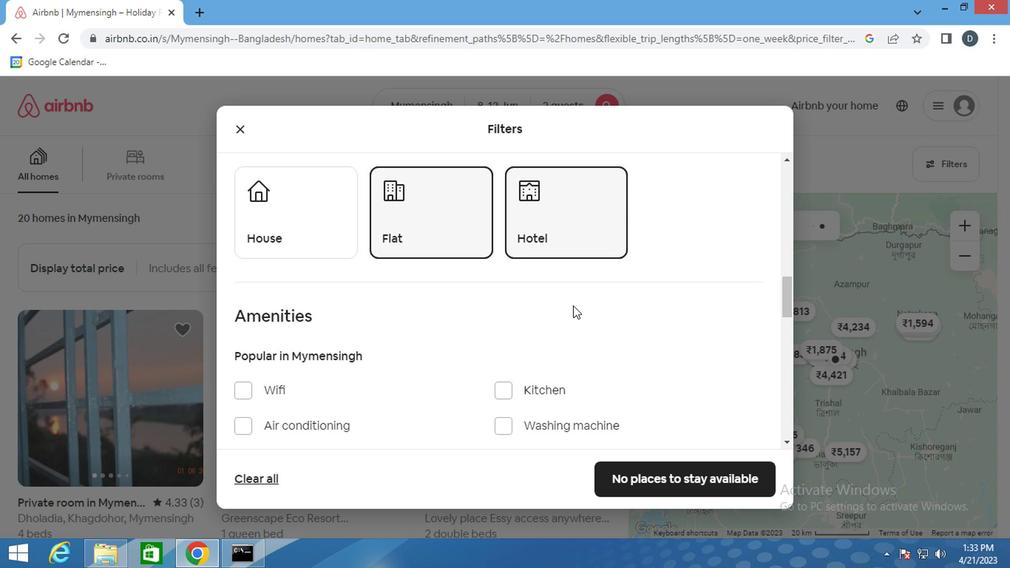 
Action: Mouse moved to (306, 278)
Screenshot: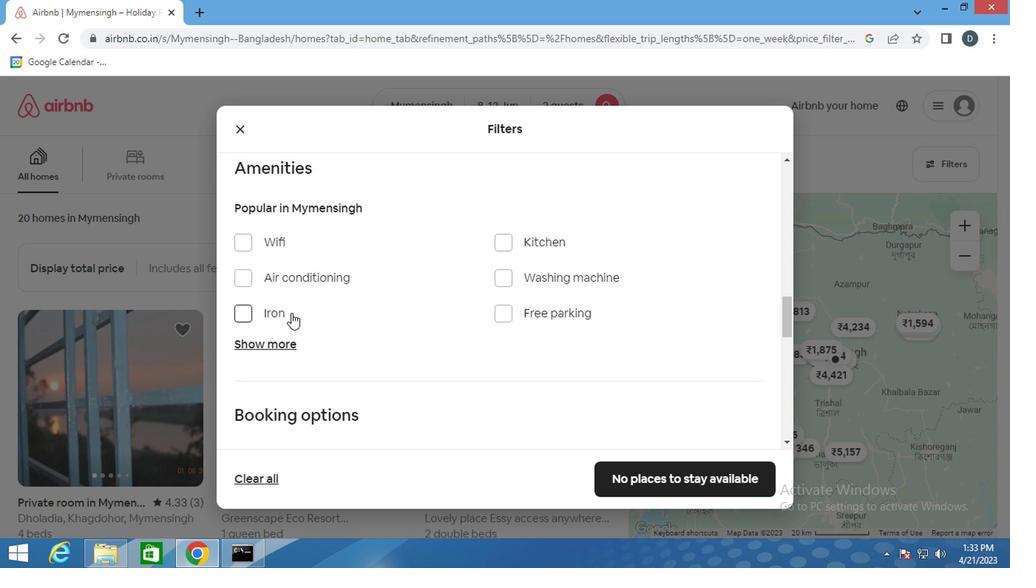 
Action: Mouse pressed left at (306, 278)
Screenshot: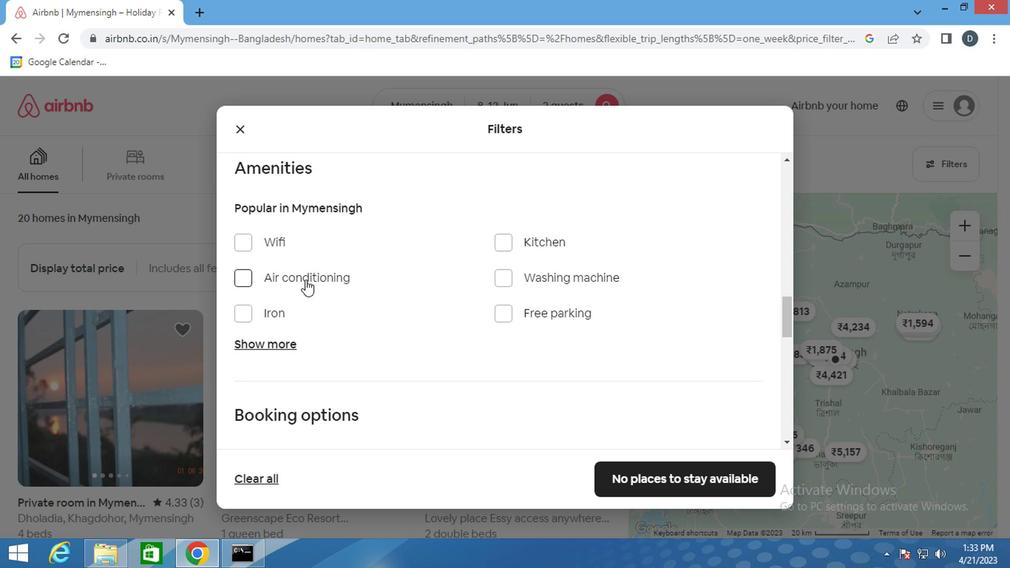 
Action: Mouse moved to (416, 302)
Screenshot: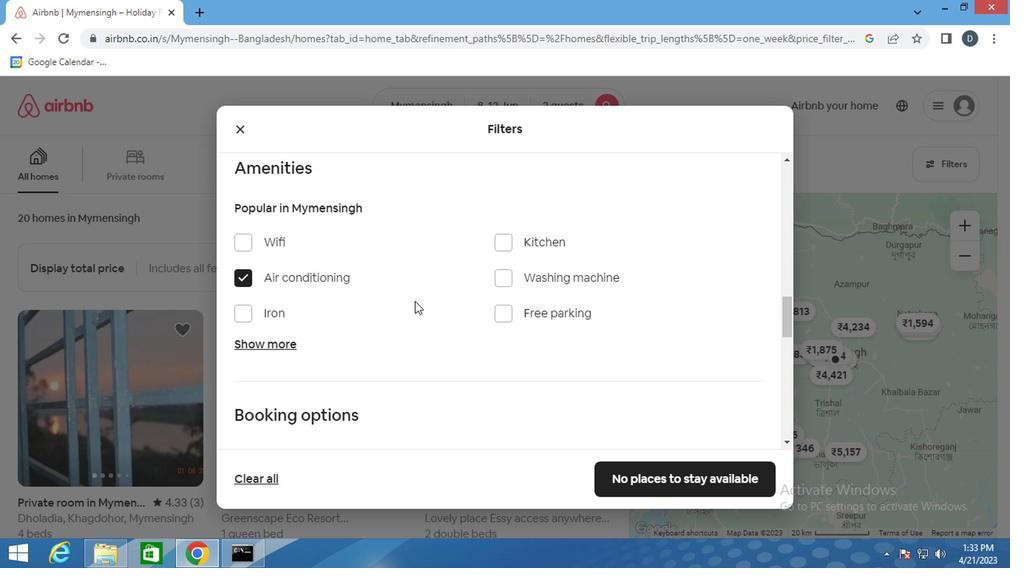 
Action: Mouse scrolled (416, 302) with delta (0, 0)
Screenshot: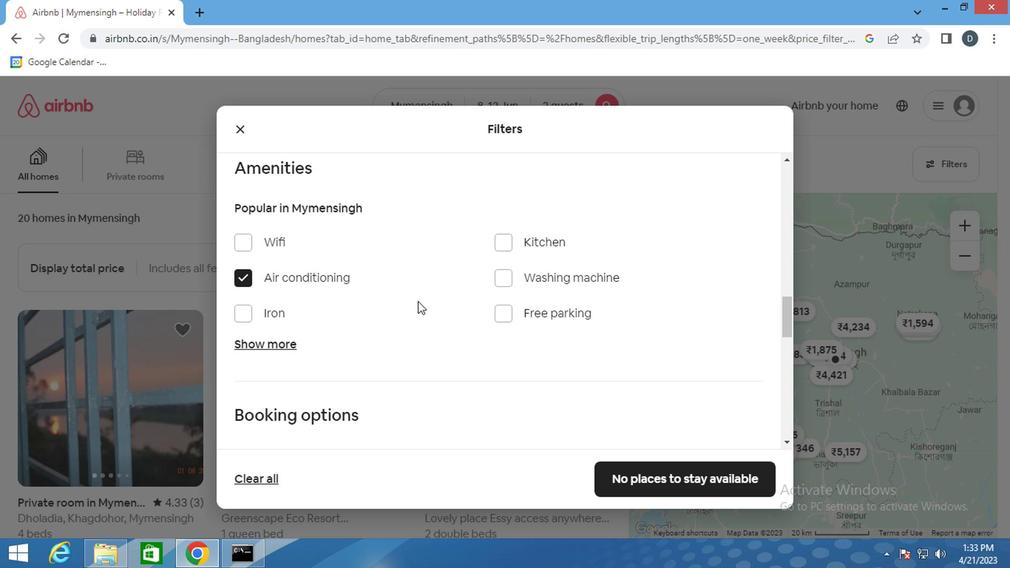 
Action: Mouse scrolled (416, 302) with delta (0, 0)
Screenshot: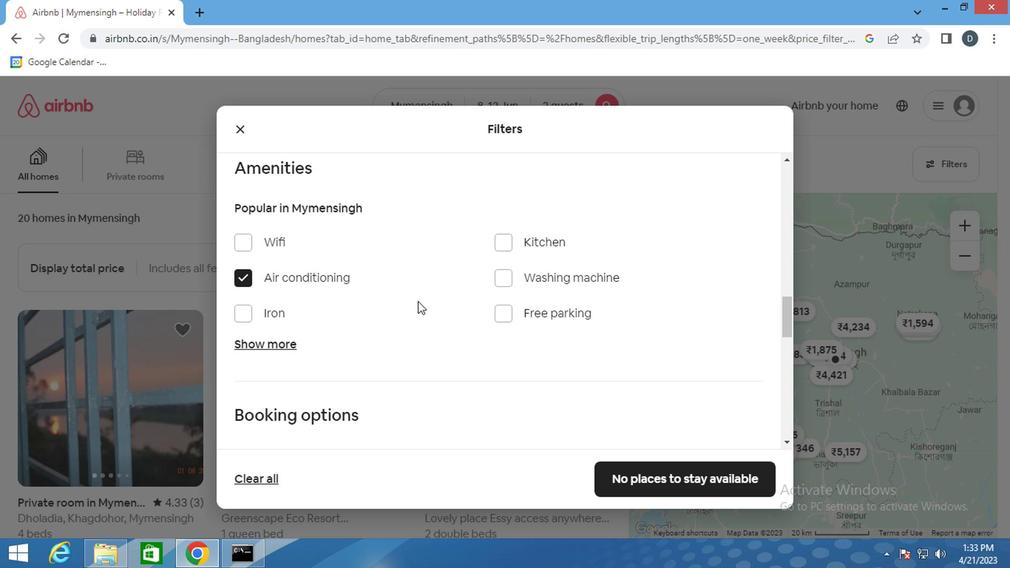 
Action: Mouse moved to (721, 372)
Screenshot: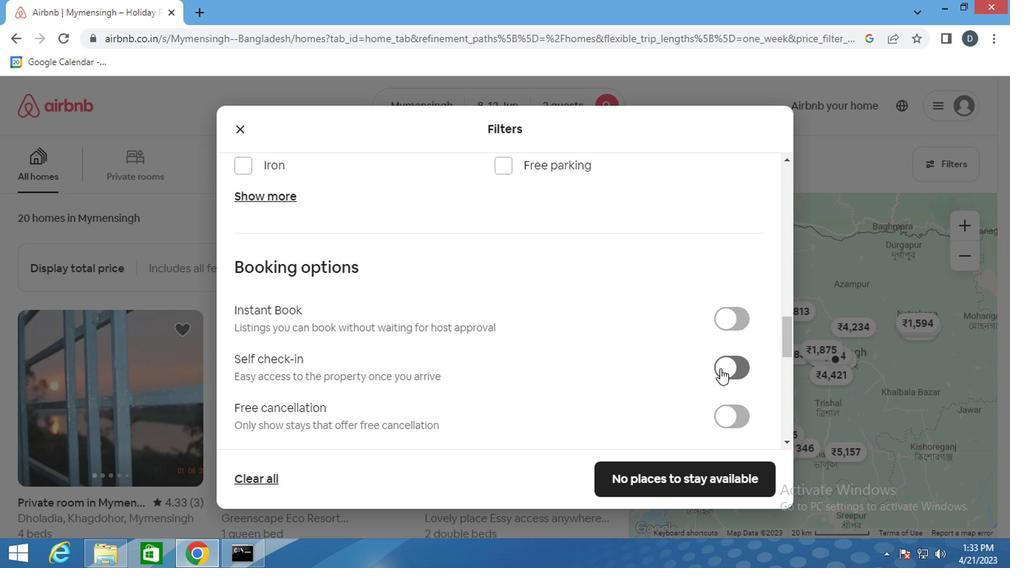 
Action: Mouse pressed left at (721, 372)
Screenshot: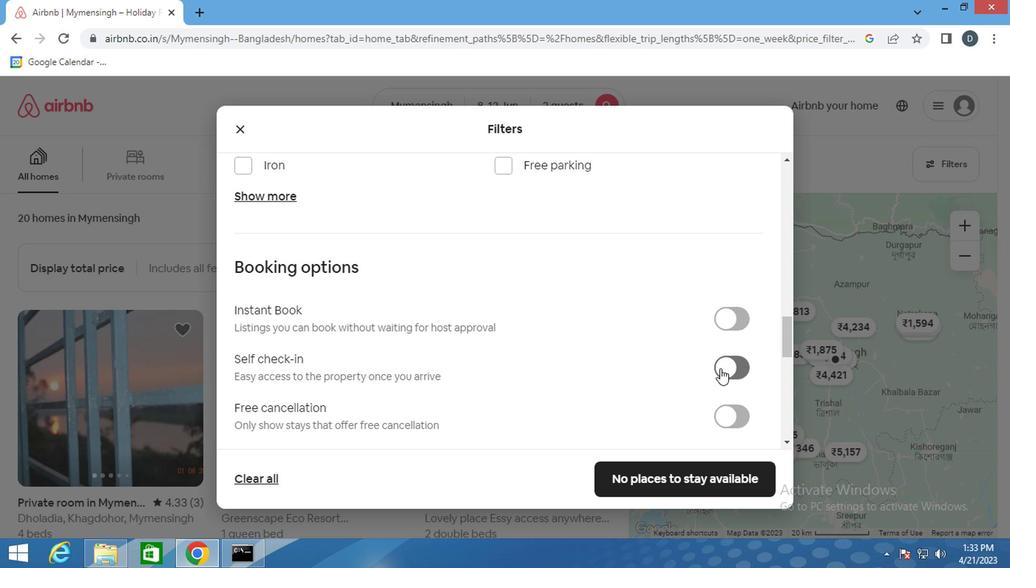 
Action: Mouse moved to (651, 352)
Screenshot: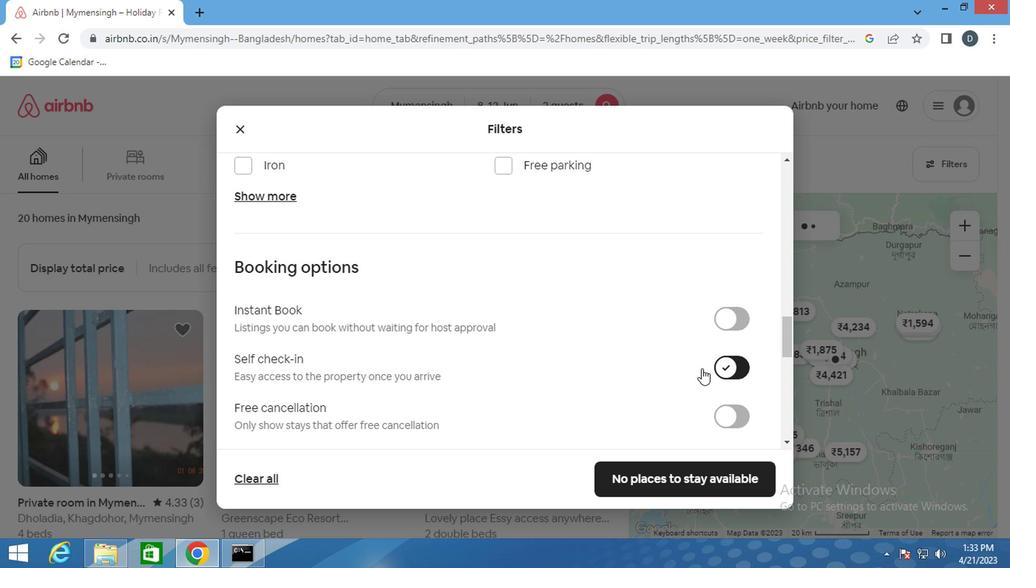 
Action: Mouse scrolled (651, 350) with delta (0, -1)
Screenshot: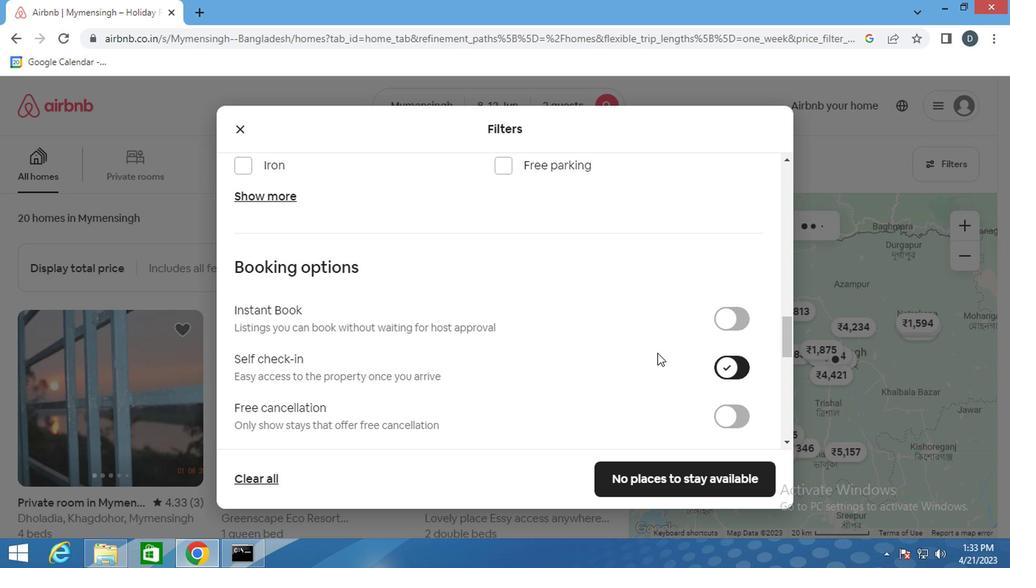 
Action: Mouse scrolled (651, 350) with delta (0, -1)
Screenshot: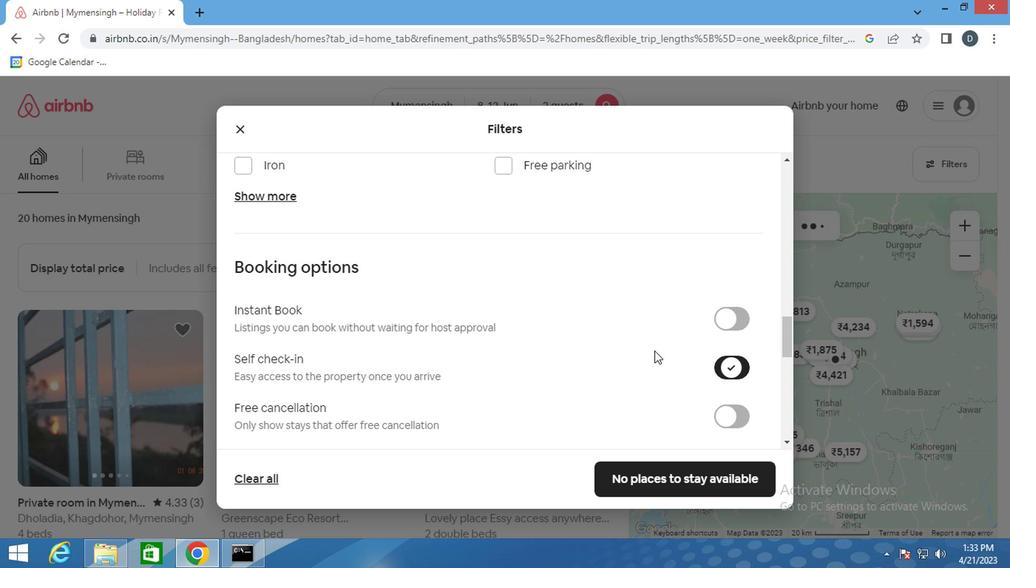 
Action: Mouse scrolled (651, 350) with delta (0, -1)
Screenshot: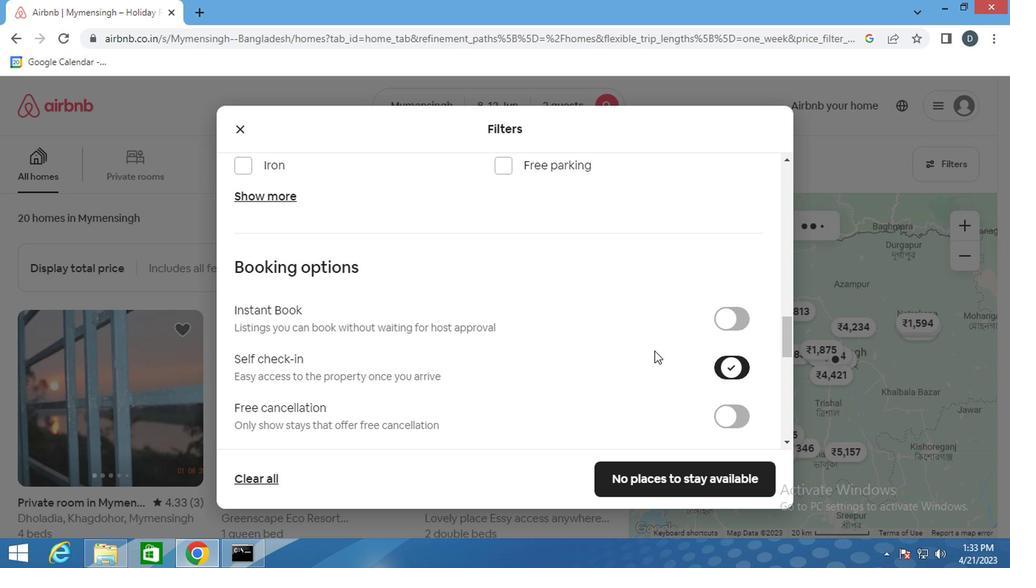 
Action: Mouse scrolled (651, 350) with delta (0, -1)
Screenshot: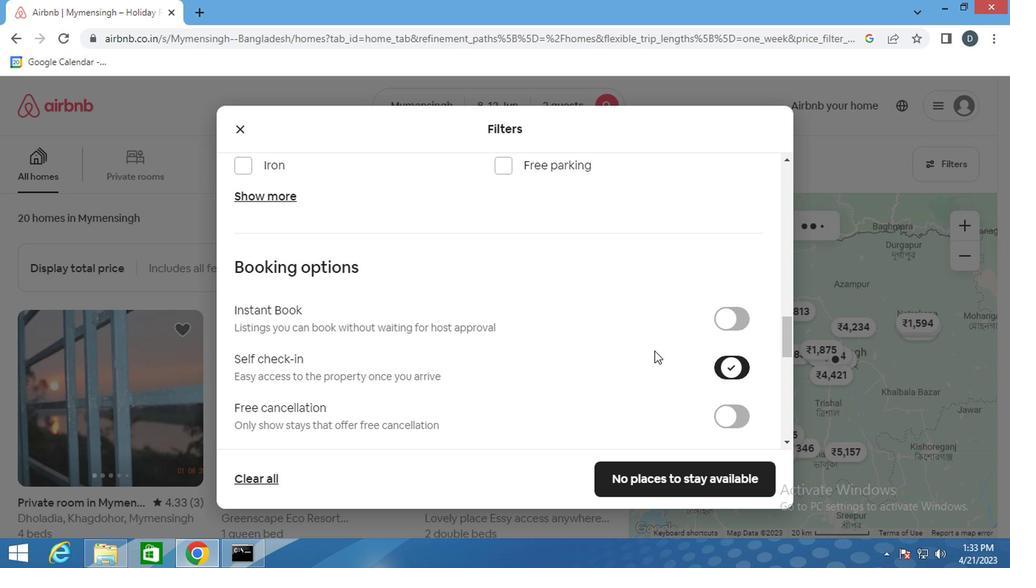 
Action: Mouse moved to (651, 350)
Screenshot: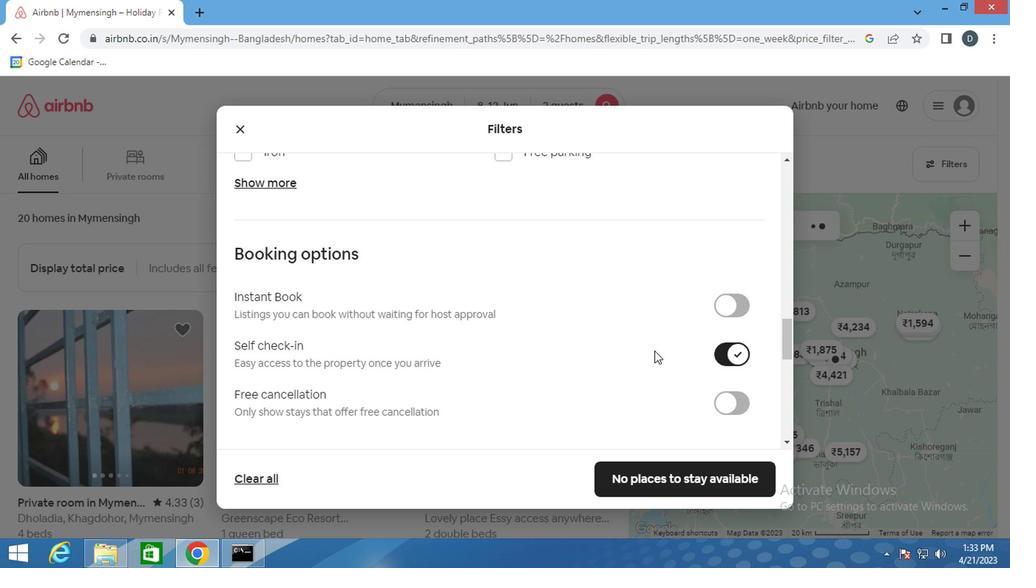 
Action: Mouse scrolled (651, 349) with delta (0, -1)
Screenshot: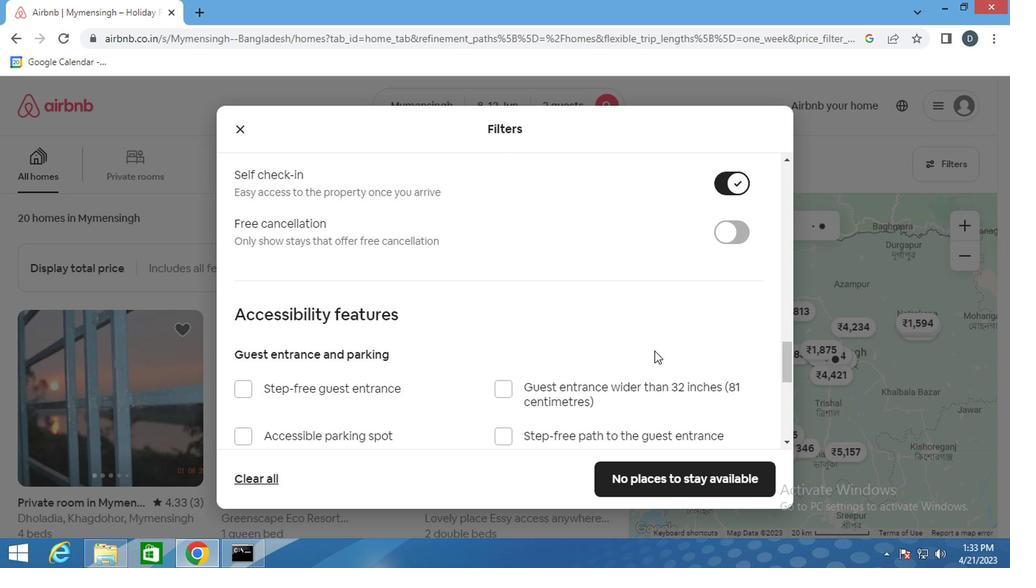 
Action: Mouse scrolled (651, 349) with delta (0, -1)
Screenshot: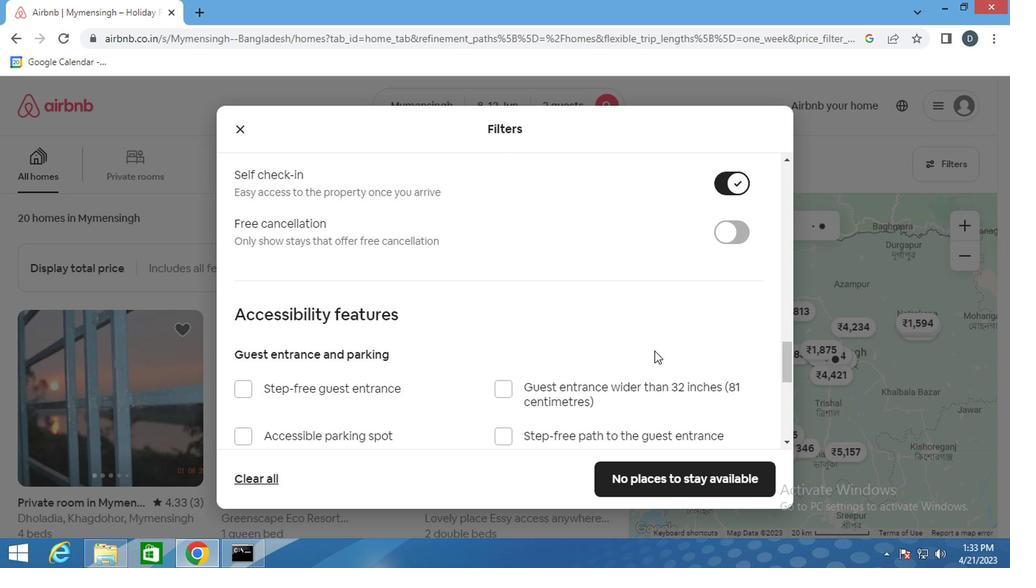 
Action: Mouse scrolled (651, 349) with delta (0, -1)
Screenshot: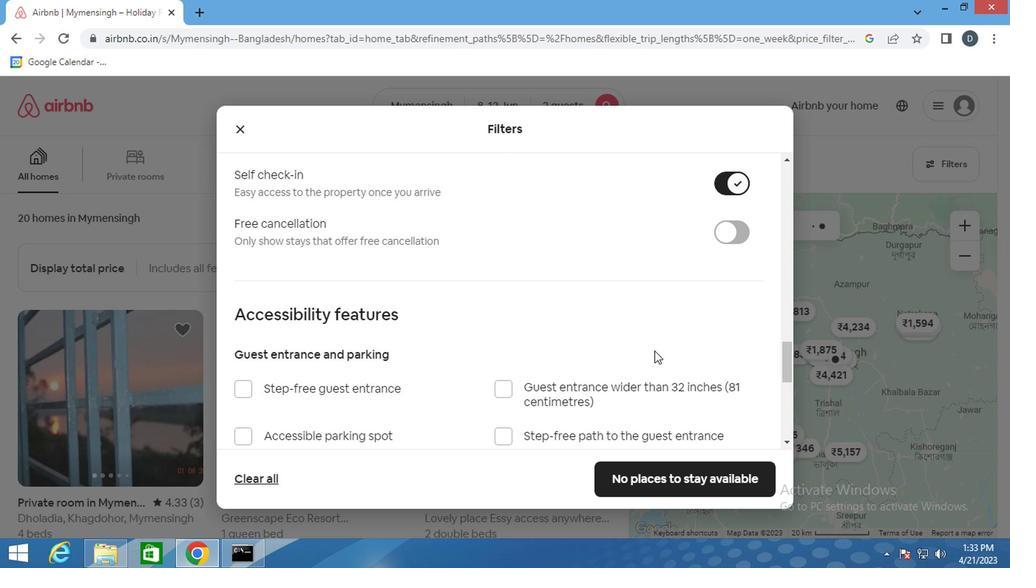 
Action: Mouse moved to (586, 328)
Screenshot: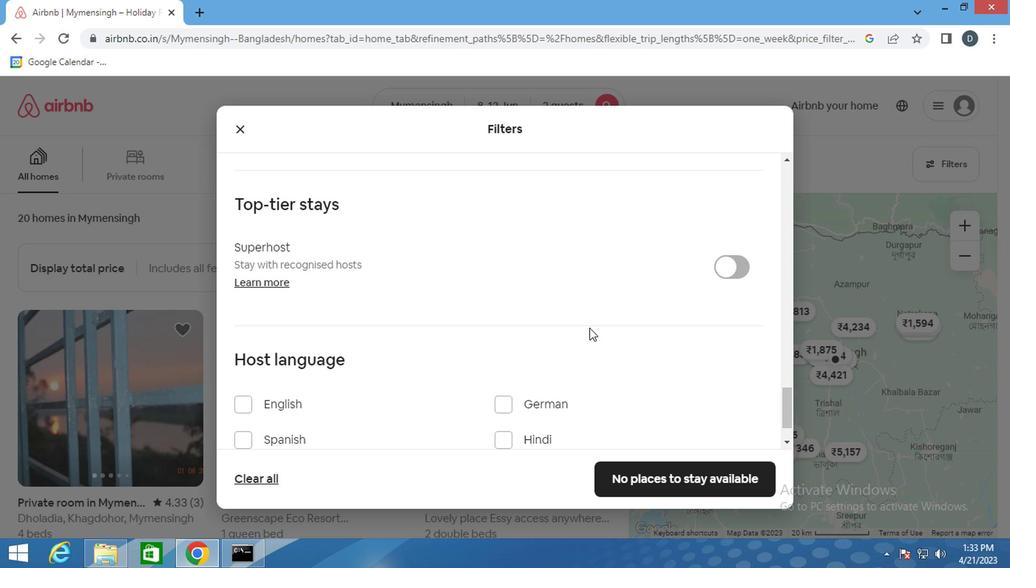 
Action: Mouse scrolled (586, 328) with delta (0, 0)
Screenshot: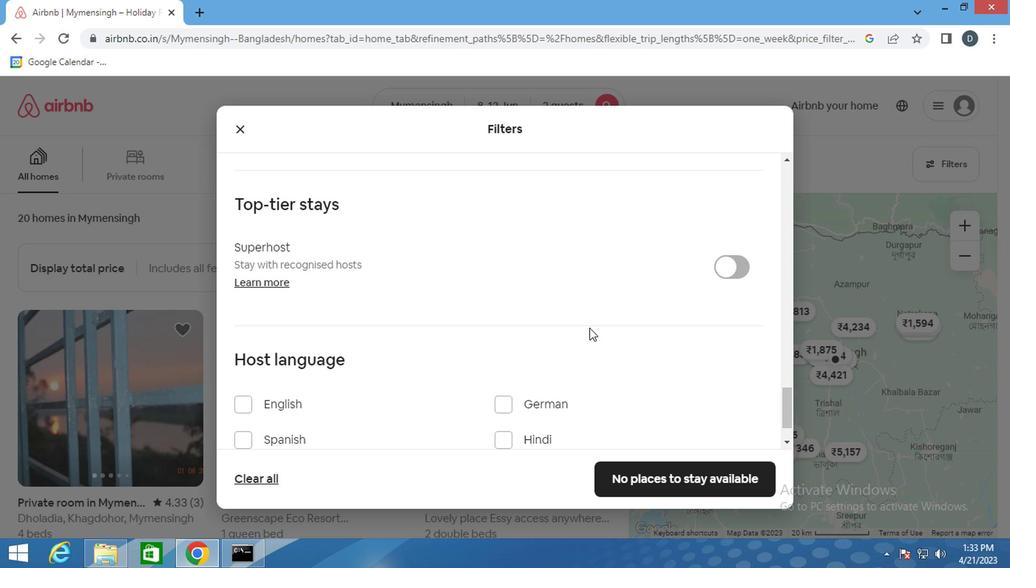 
Action: Mouse moved to (585, 328)
Screenshot: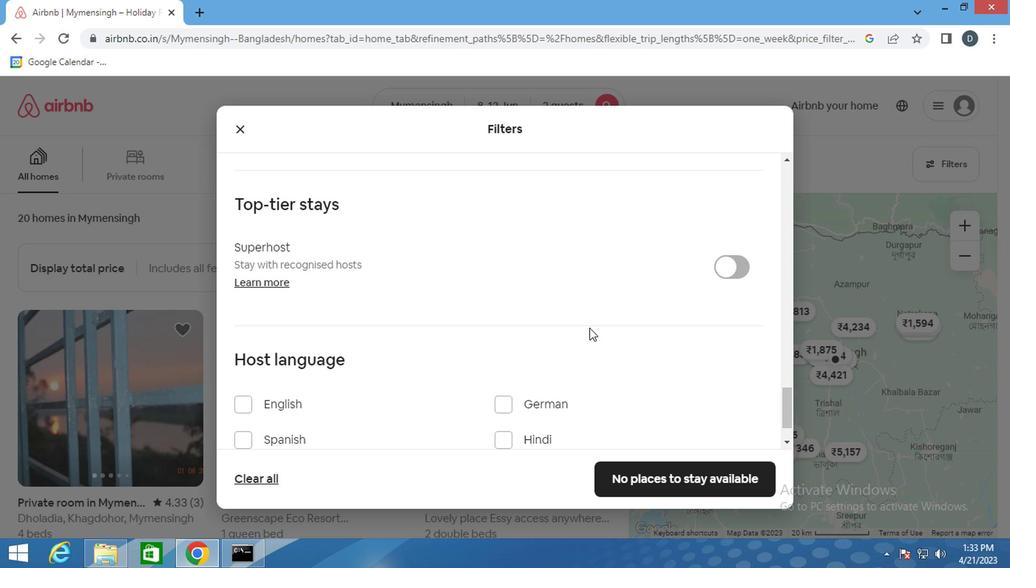 
Action: Mouse scrolled (585, 328) with delta (0, 0)
Screenshot: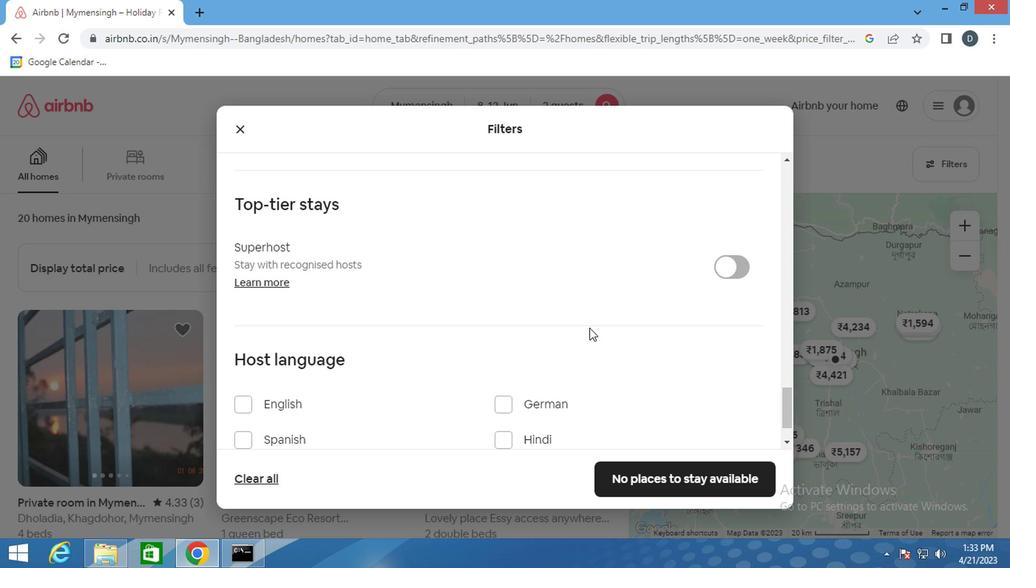 
Action: Mouse scrolled (585, 328) with delta (0, 0)
Screenshot: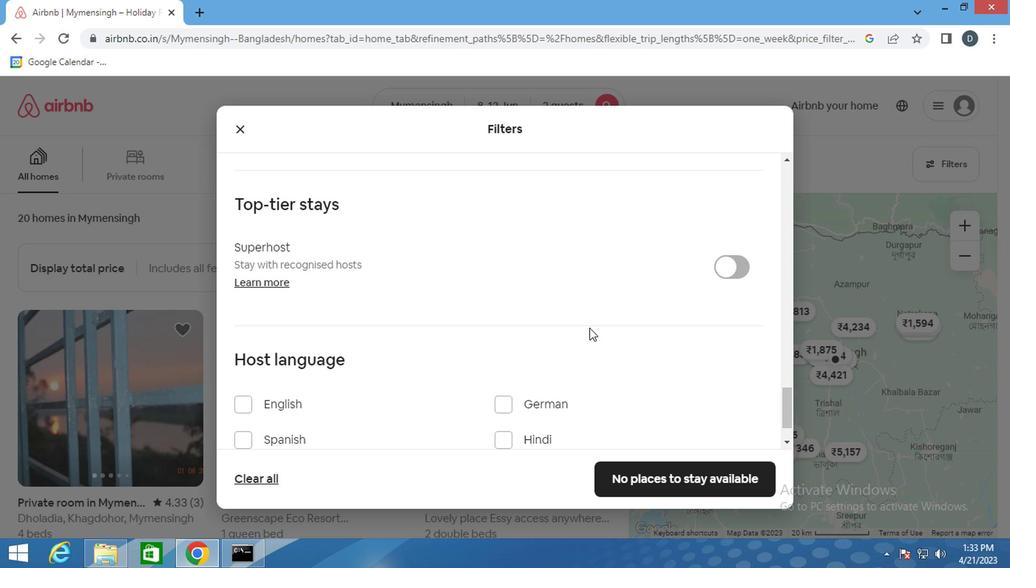 
Action: Mouse scrolled (585, 328) with delta (0, 0)
Screenshot: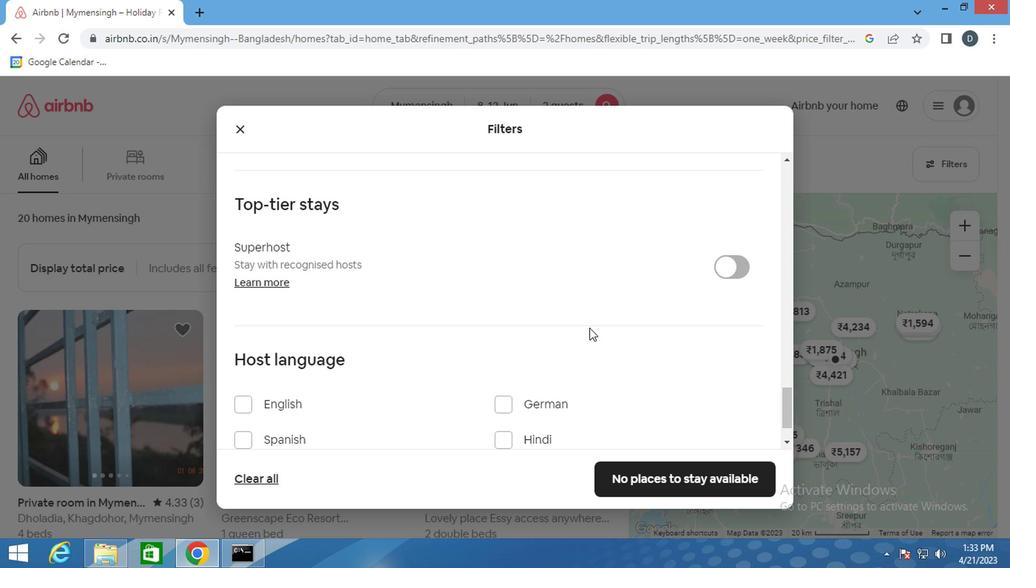 
Action: Mouse moved to (269, 349)
Screenshot: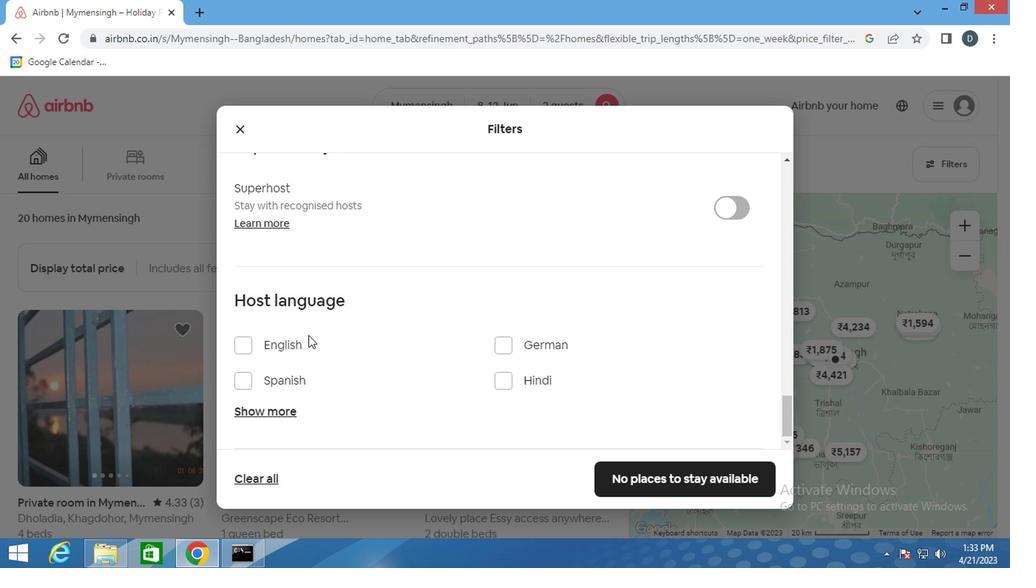 
Action: Mouse pressed left at (269, 349)
Screenshot: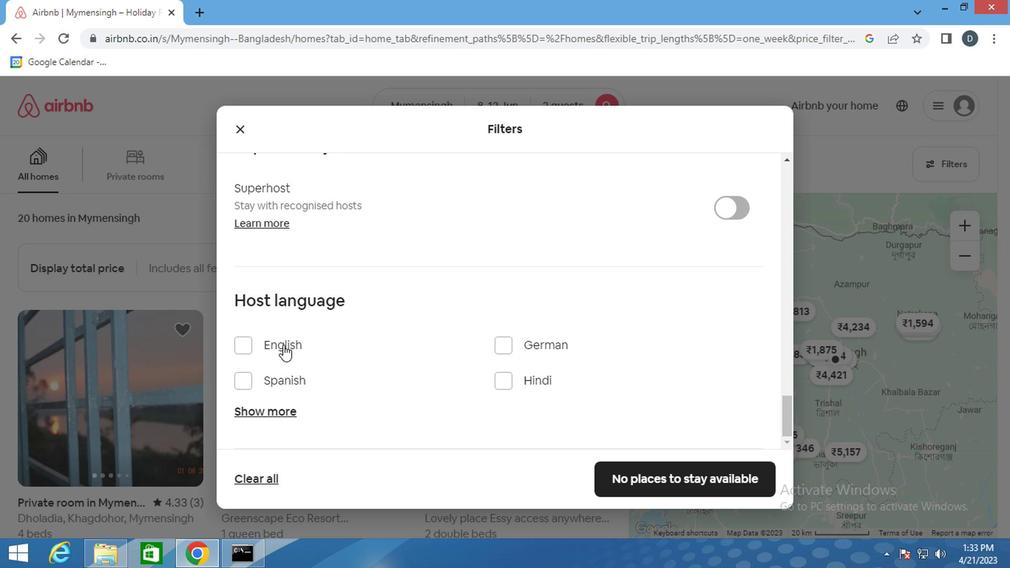
Action: Mouse moved to (734, 489)
Screenshot: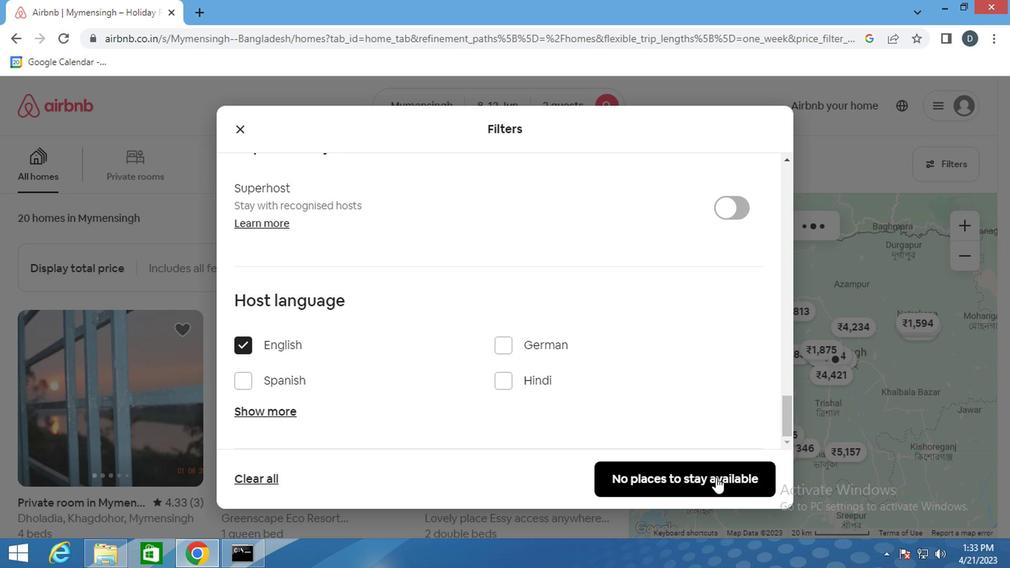 
Action: Mouse pressed left at (734, 489)
Screenshot: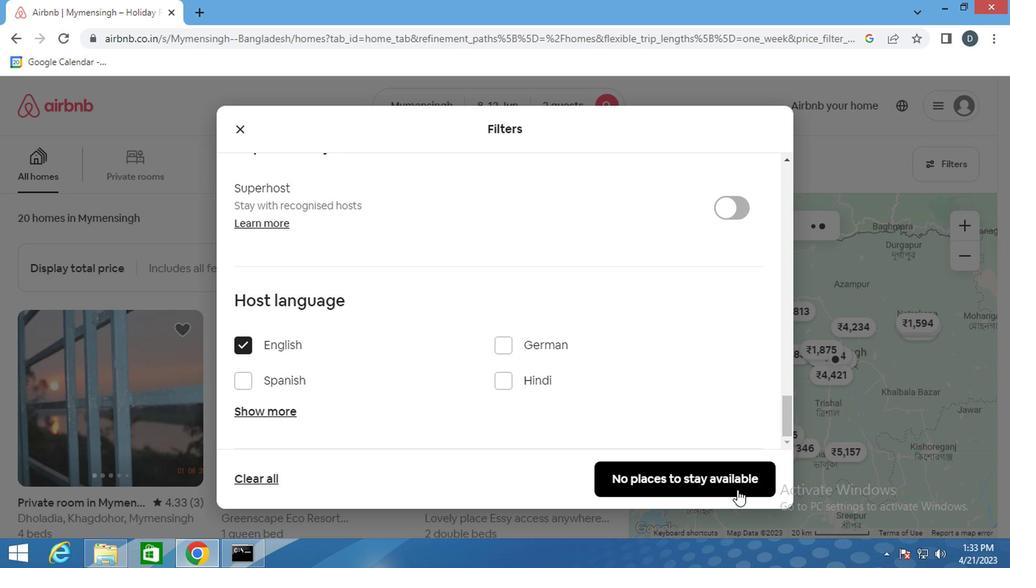 
Action: Mouse moved to (586, 284)
Screenshot: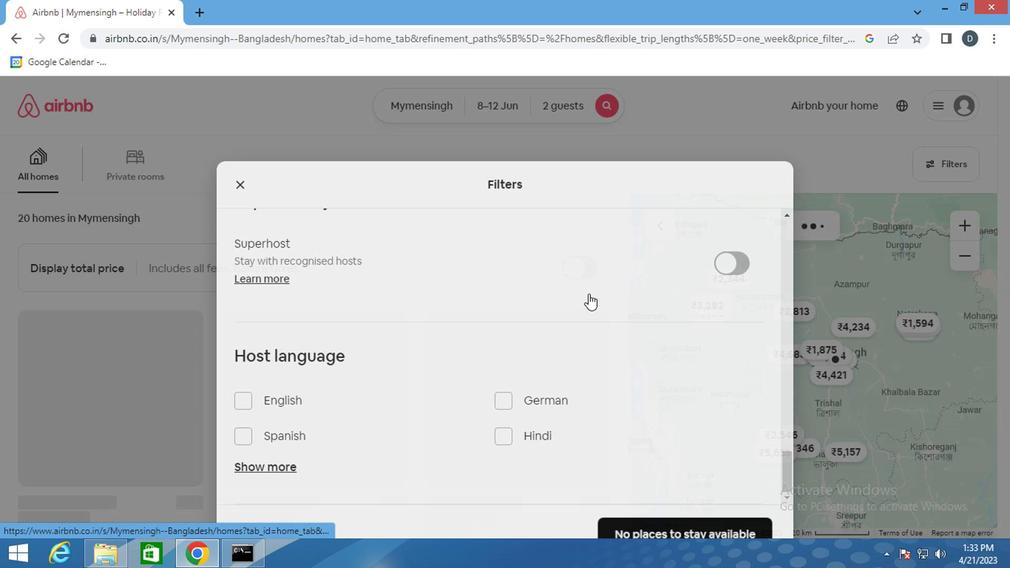
